 Task: Find connections with filter location Nanping with filter topic #recruitmentwith filter profile language English with filter current company ITI And Diploma Jobs with filter school Fergusson College with filter industry IT System Design Services with filter service category Tax Preparation with filter keywords title Quality Control
Action: Mouse moved to (287, 196)
Screenshot: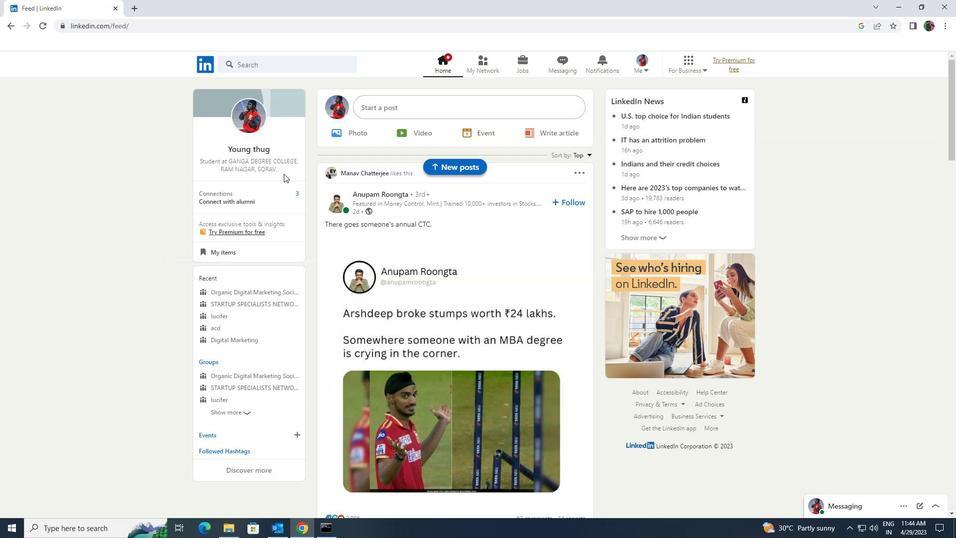 
Action: Mouse pressed left at (287, 196)
Screenshot: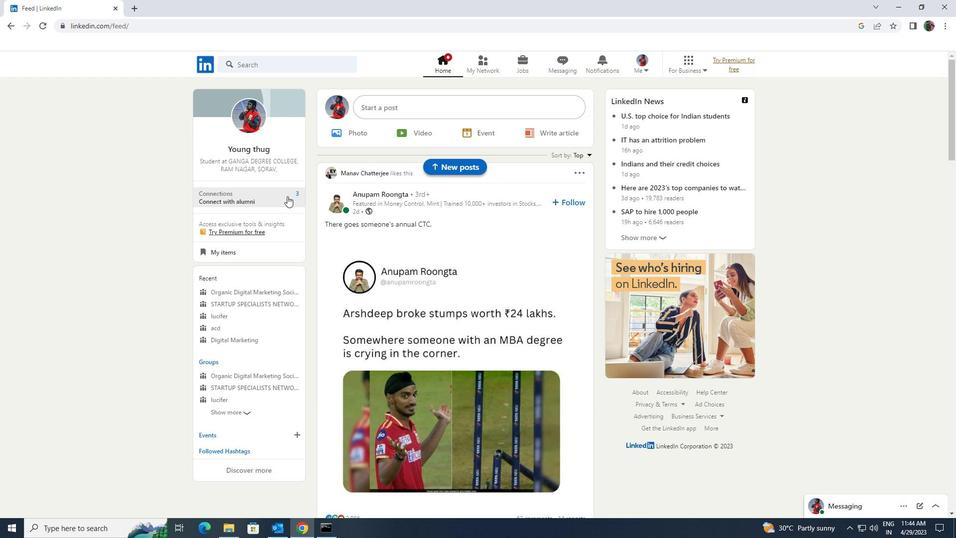 
Action: Mouse moved to (306, 125)
Screenshot: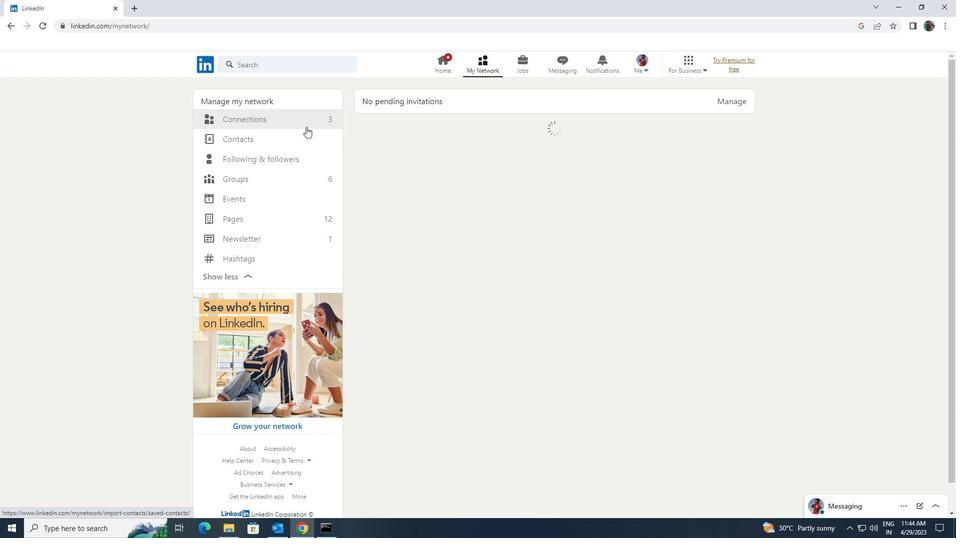 
Action: Mouse pressed left at (306, 125)
Screenshot: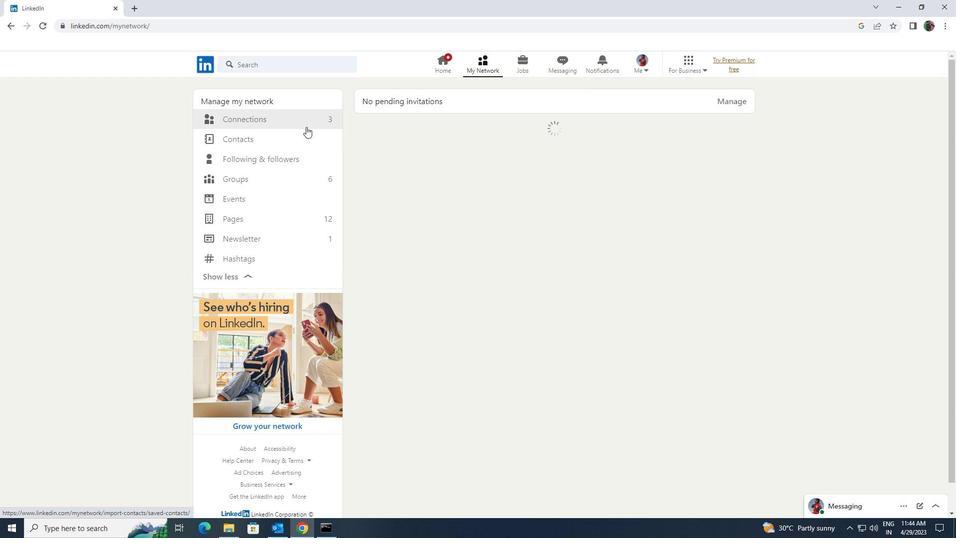 
Action: Mouse moved to (306, 121)
Screenshot: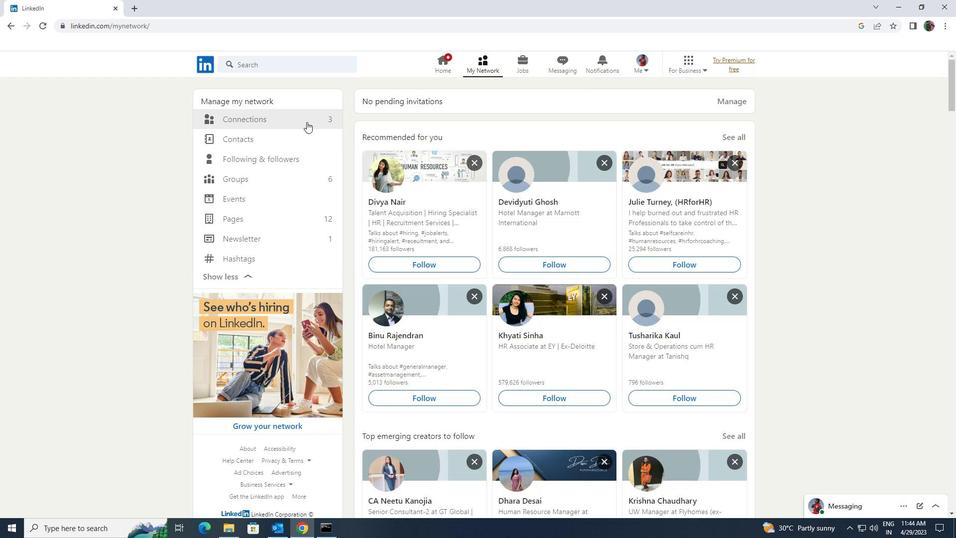 
Action: Mouse pressed left at (306, 121)
Screenshot: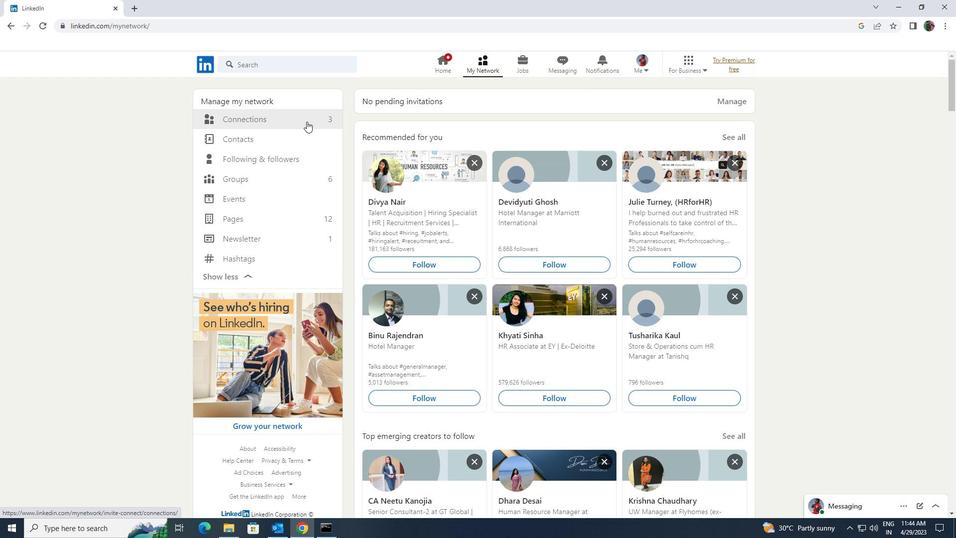 
Action: Mouse moved to (538, 123)
Screenshot: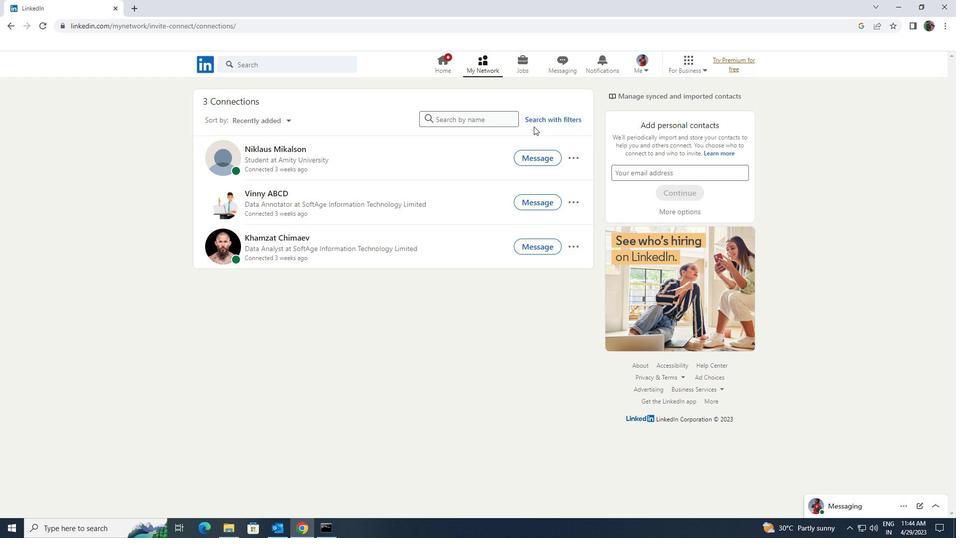 
Action: Mouse pressed left at (538, 123)
Screenshot: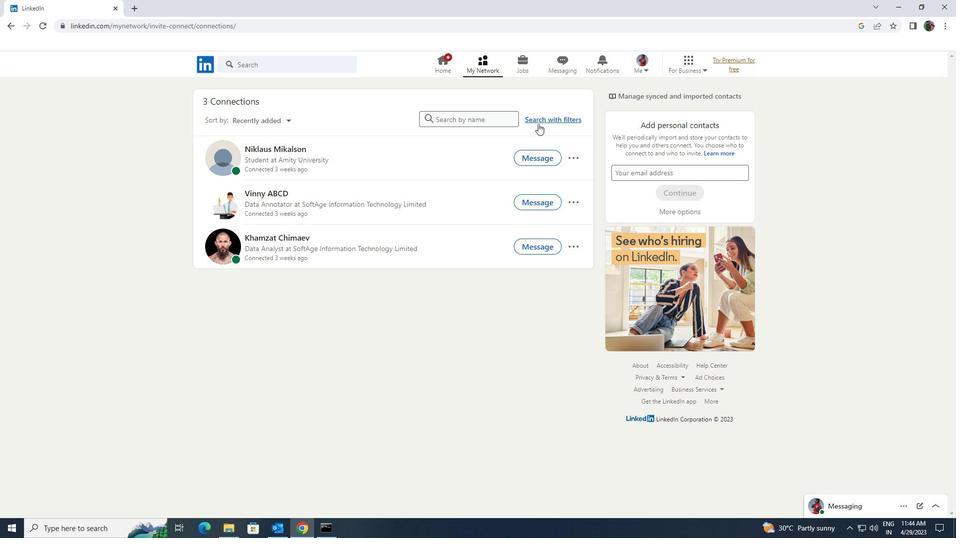 
Action: Mouse moved to (516, 92)
Screenshot: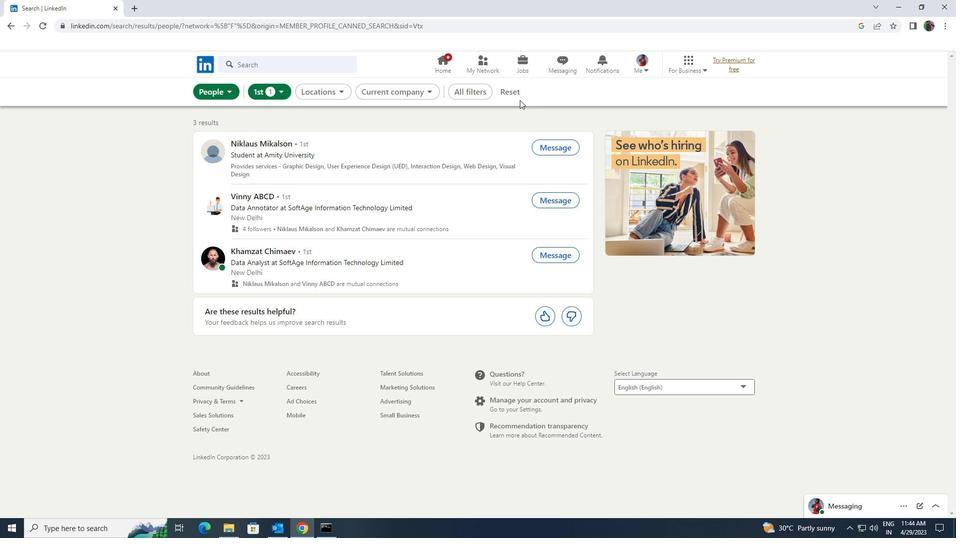 
Action: Mouse pressed left at (516, 92)
Screenshot: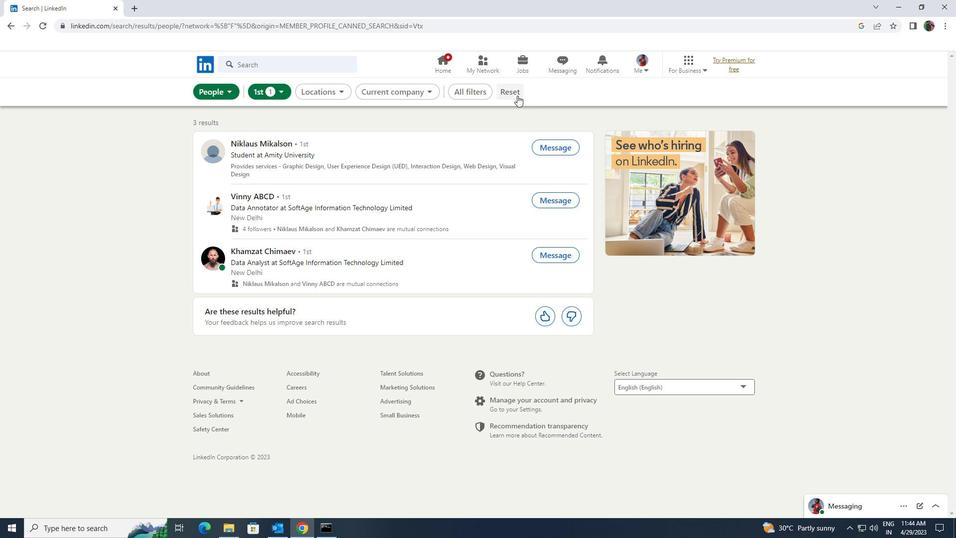 
Action: Mouse moved to (498, 90)
Screenshot: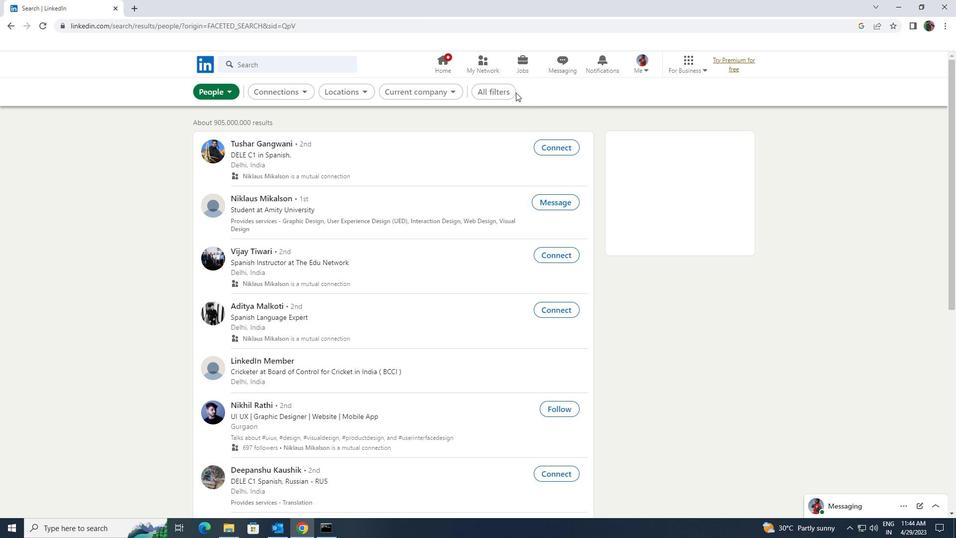 
Action: Mouse pressed left at (498, 90)
Screenshot: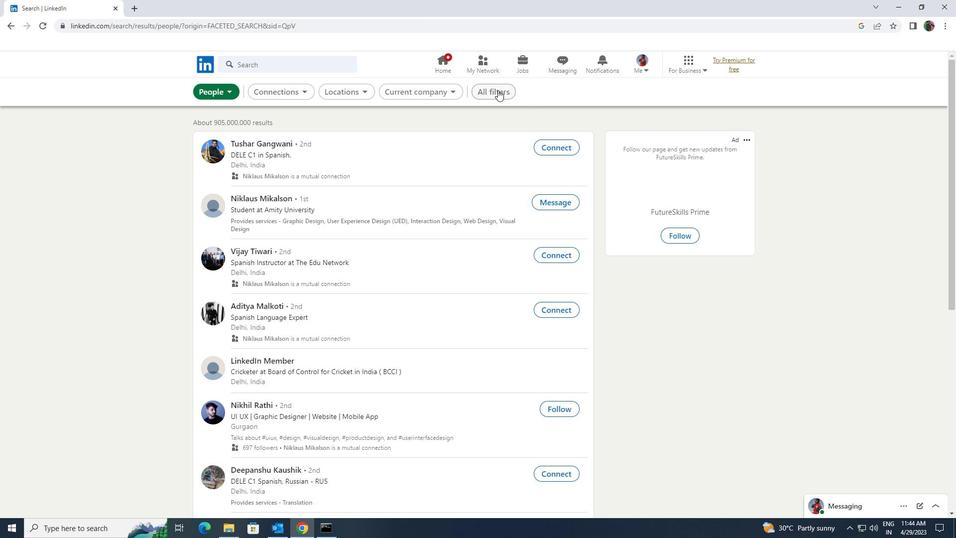 
Action: Mouse moved to (849, 293)
Screenshot: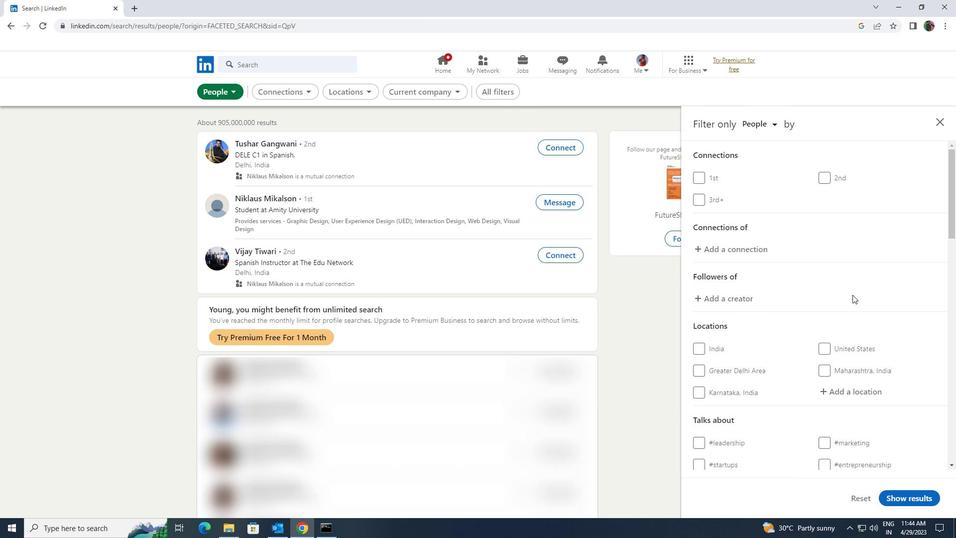 
Action: Mouse scrolled (849, 293) with delta (0, 0)
Screenshot: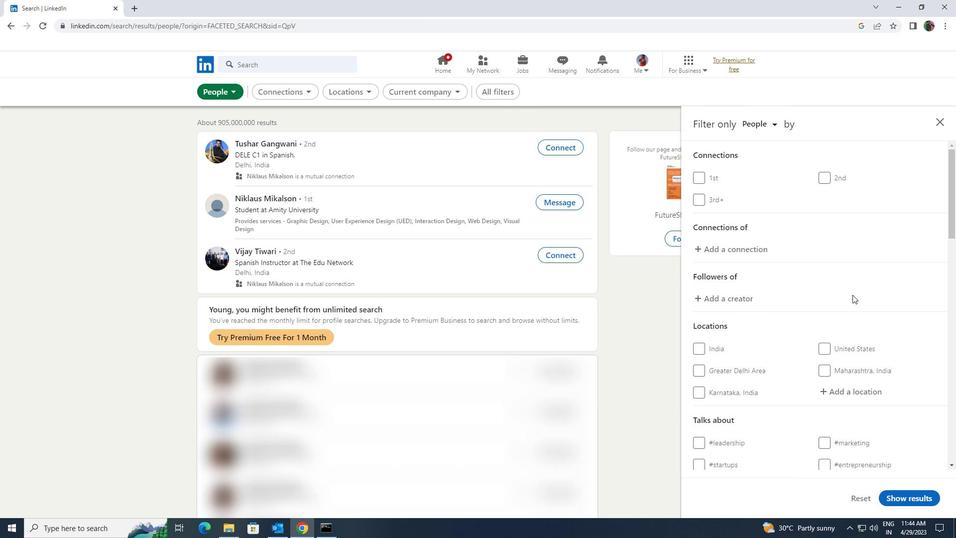 
Action: Mouse scrolled (849, 293) with delta (0, 0)
Screenshot: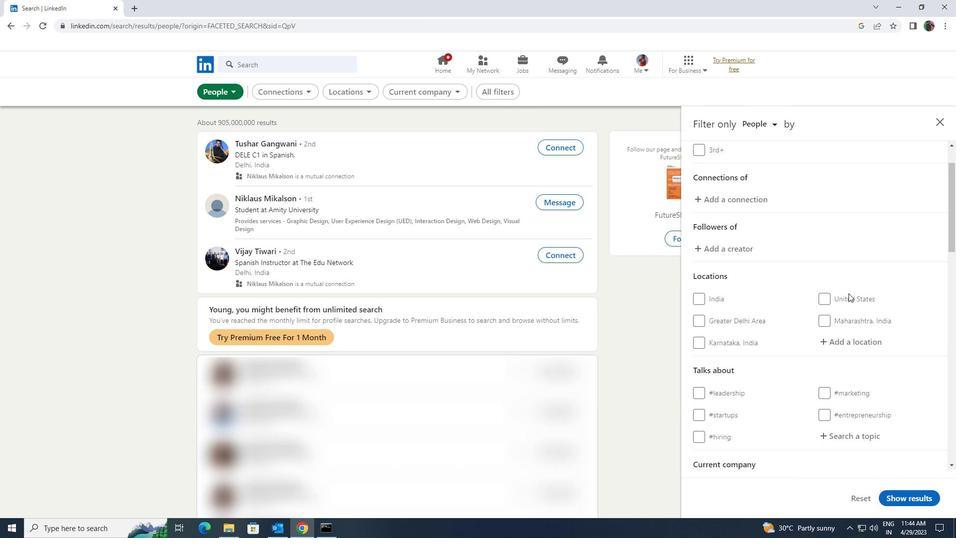 
Action: Mouse pressed left at (849, 293)
Screenshot: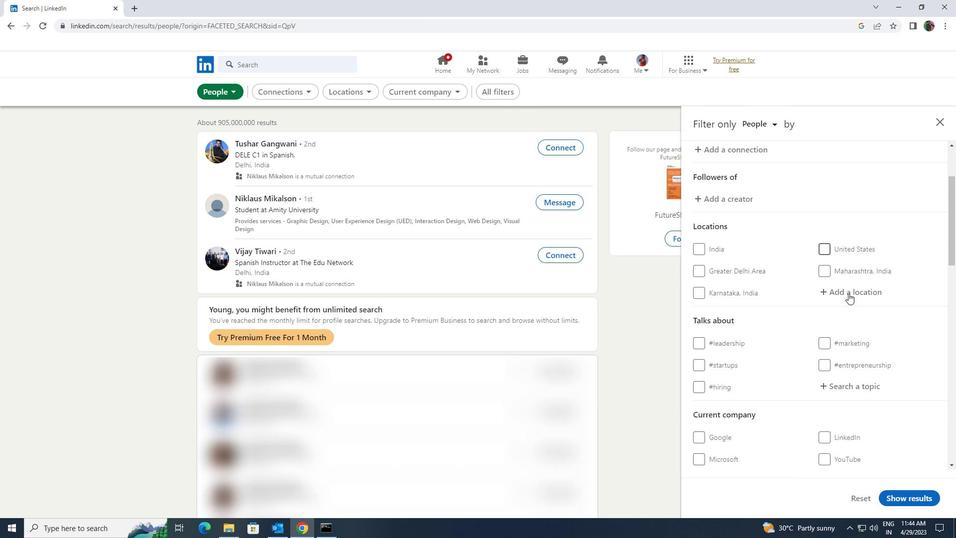 
Action: Mouse moved to (706, 292)
Screenshot: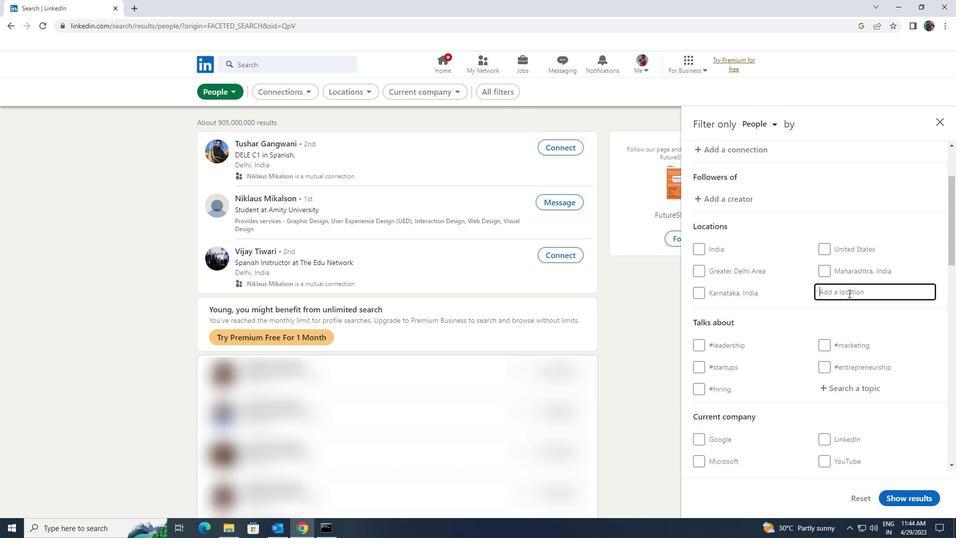 
Action: Key pressed <Key.shift>NANPING
Screenshot: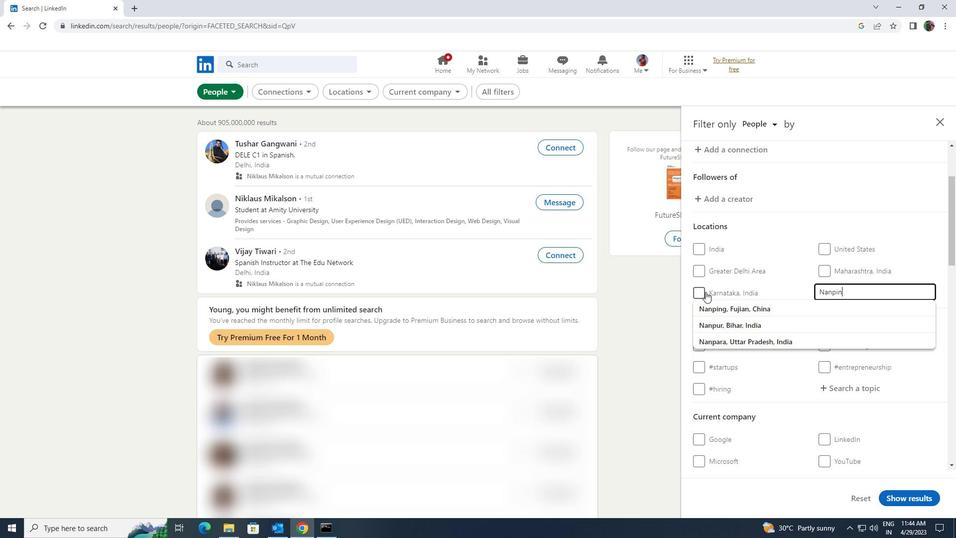 
Action: Mouse moved to (723, 307)
Screenshot: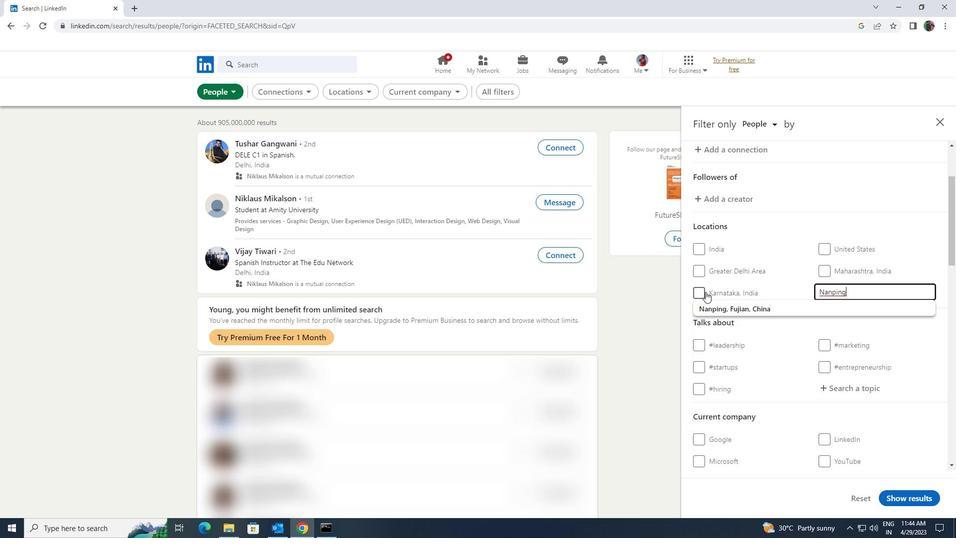 
Action: Mouse pressed left at (723, 307)
Screenshot: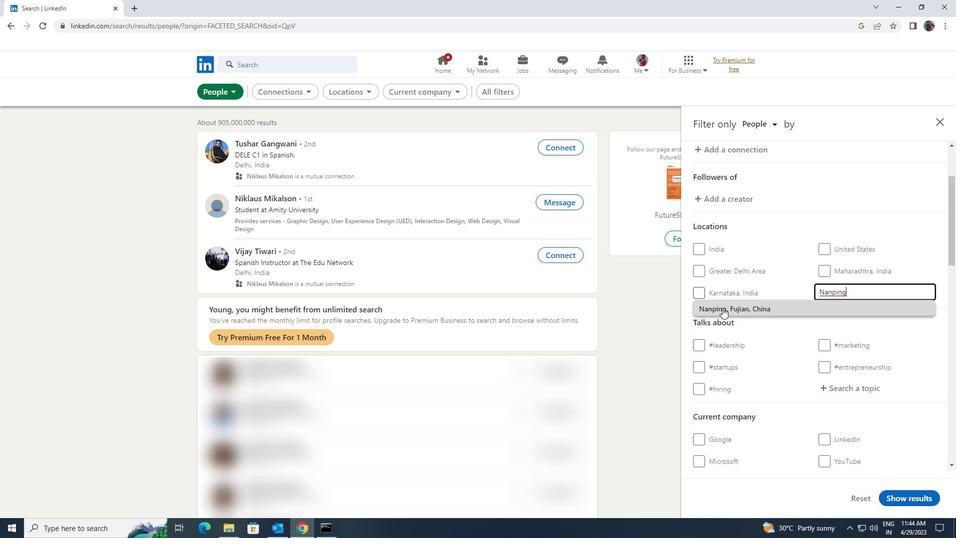 
Action: Mouse scrolled (723, 307) with delta (0, 0)
Screenshot: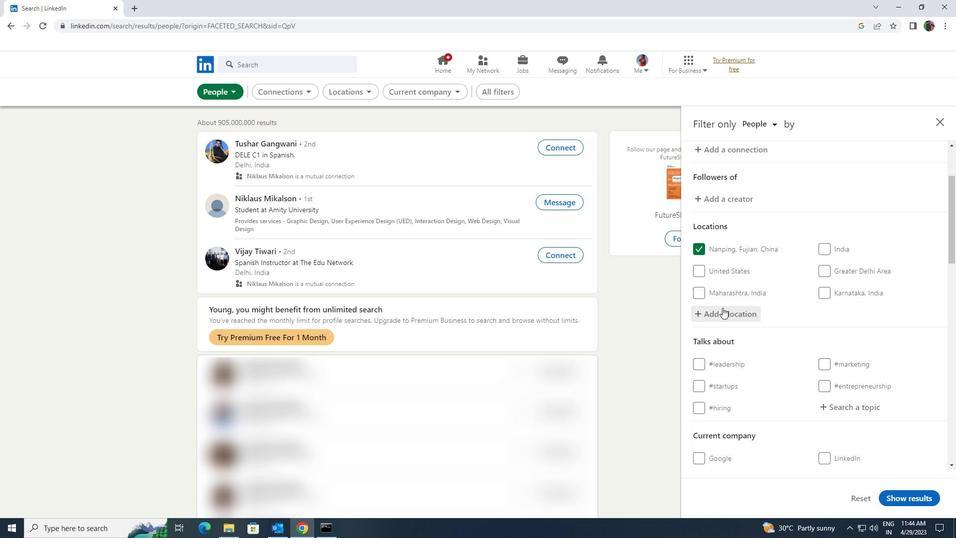 
Action: Mouse scrolled (723, 307) with delta (0, 0)
Screenshot: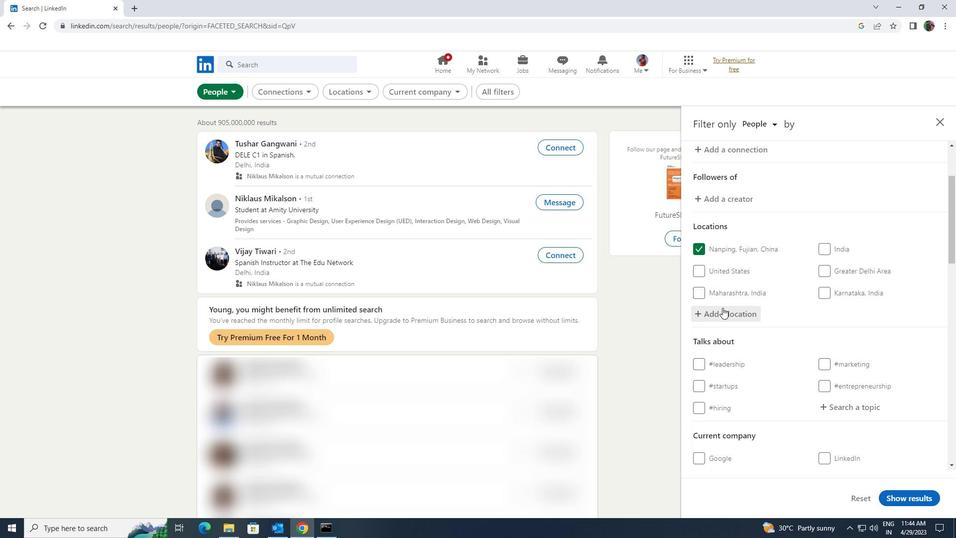 
Action: Mouse moved to (845, 312)
Screenshot: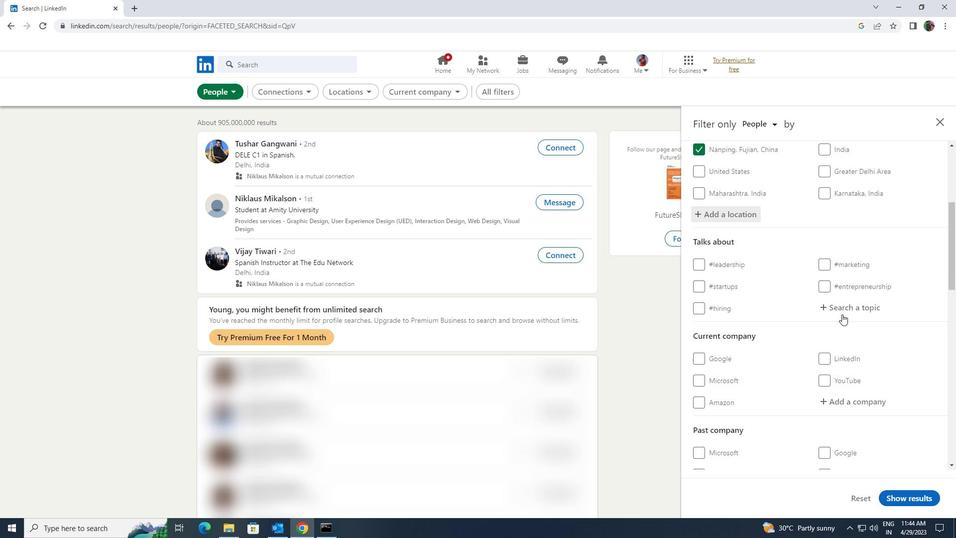 
Action: Mouse pressed left at (845, 312)
Screenshot: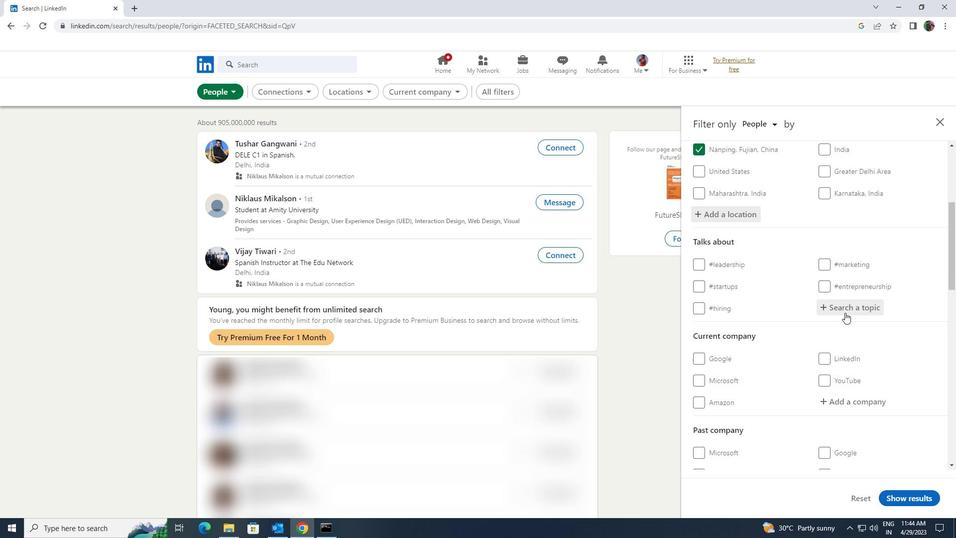
Action: Mouse moved to (787, 332)
Screenshot: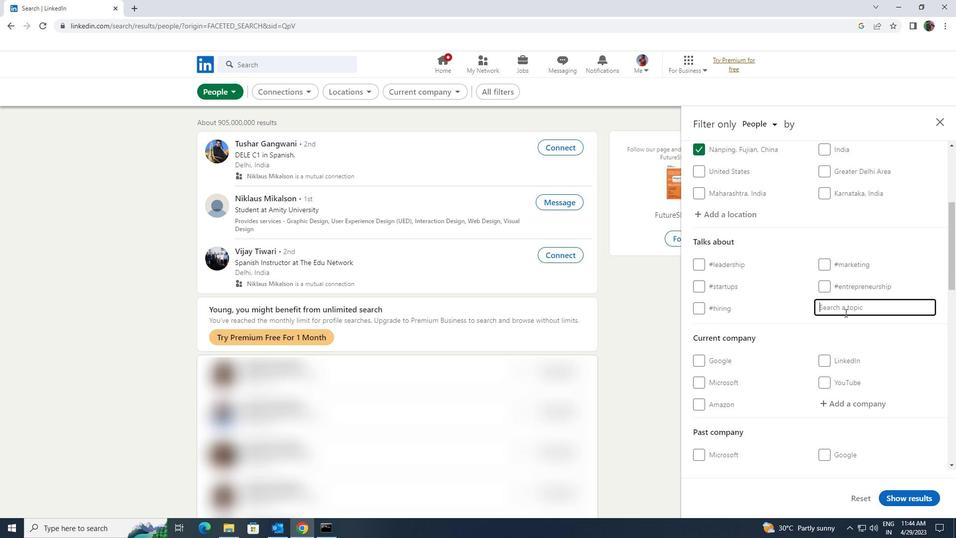 
Action: Key pressed RECURIT
Screenshot: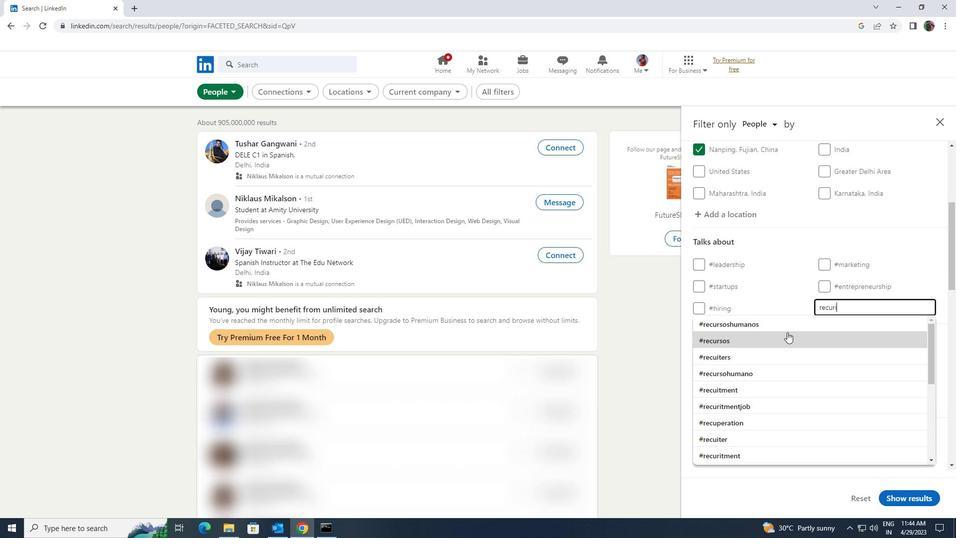 
Action: Mouse pressed left at (787, 332)
Screenshot: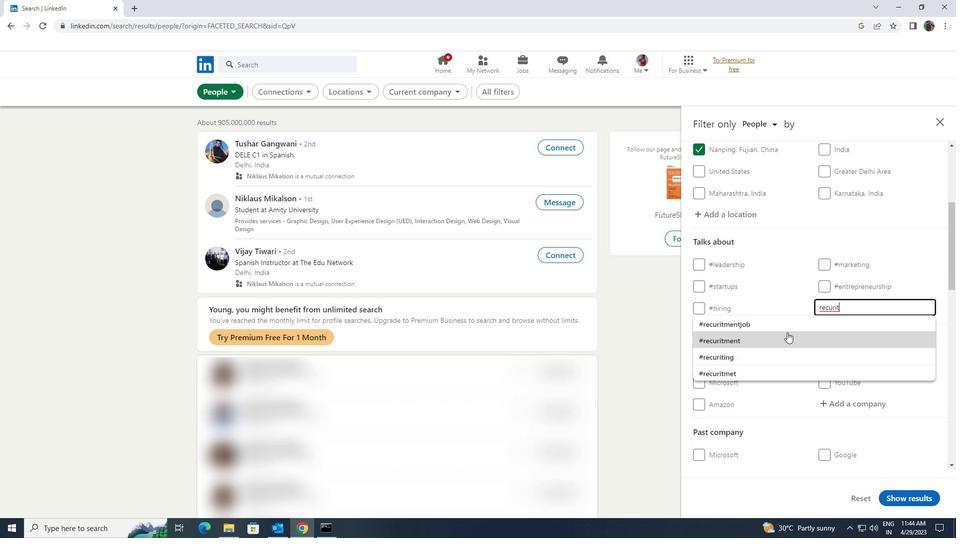 
Action: Mouse scrolled (787, 331) with delta (0, 0)
Screenshot: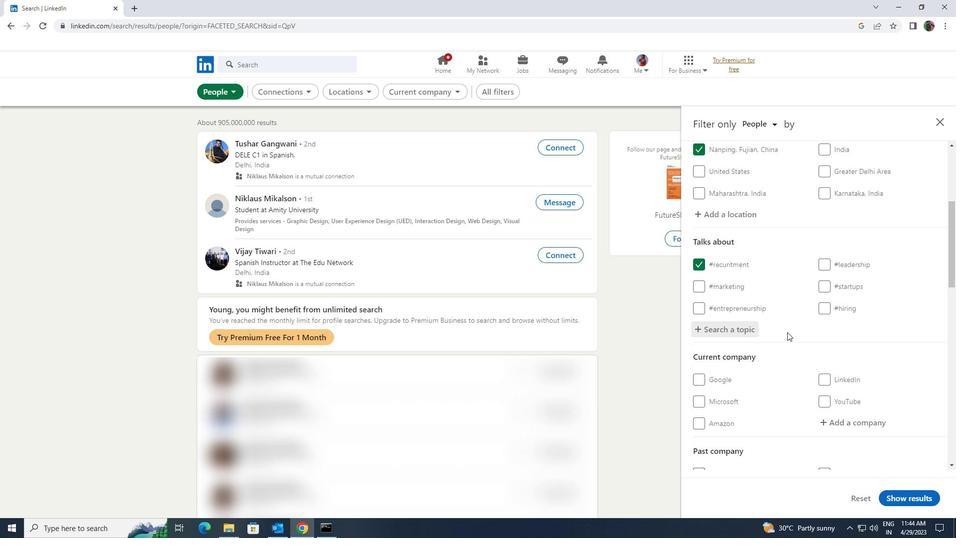 
Action: Mouse scrolled (787, 331) with delta (0, 0)
Screenshot: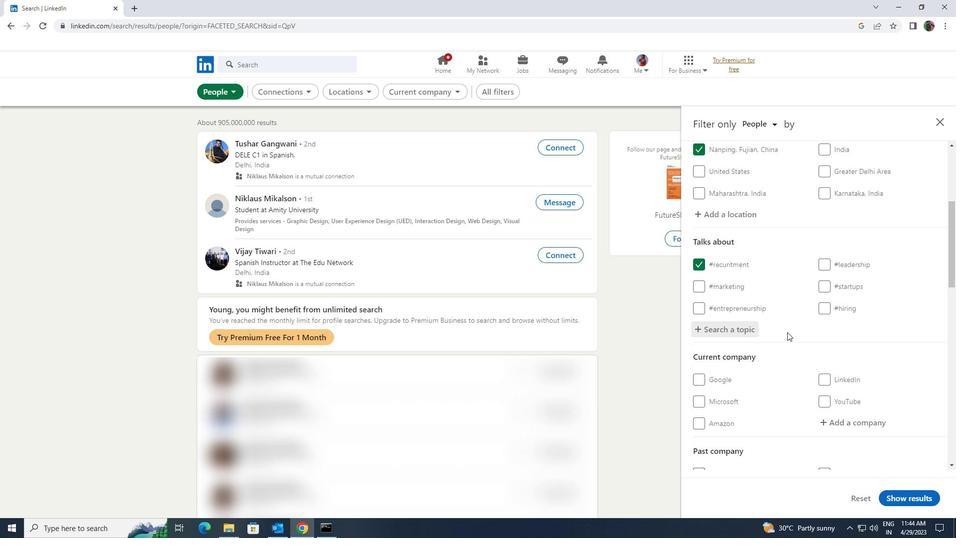 
Action: Mouse moved to (786, 332)
Screenshot: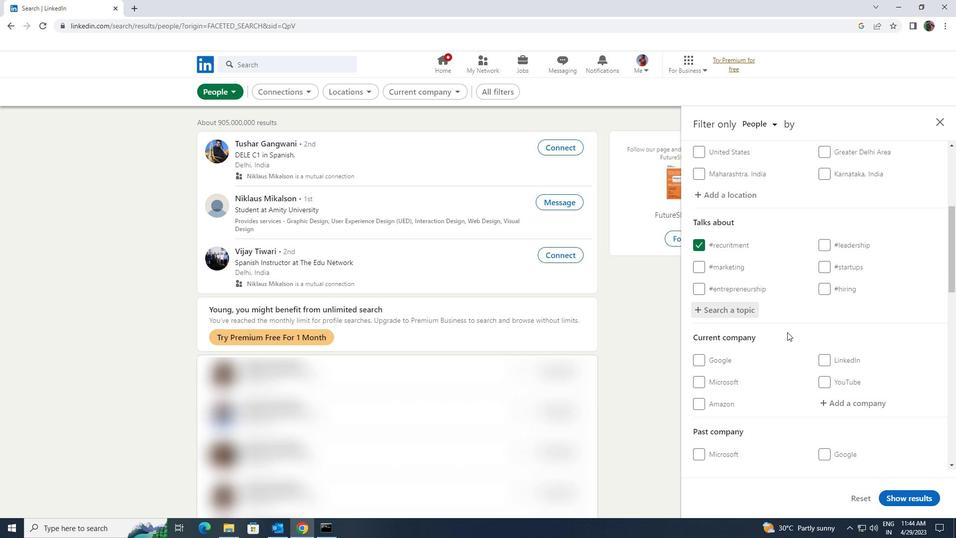 
Action: Mouse scrolled (786, 331) with delta (0, 0)
Screenshot: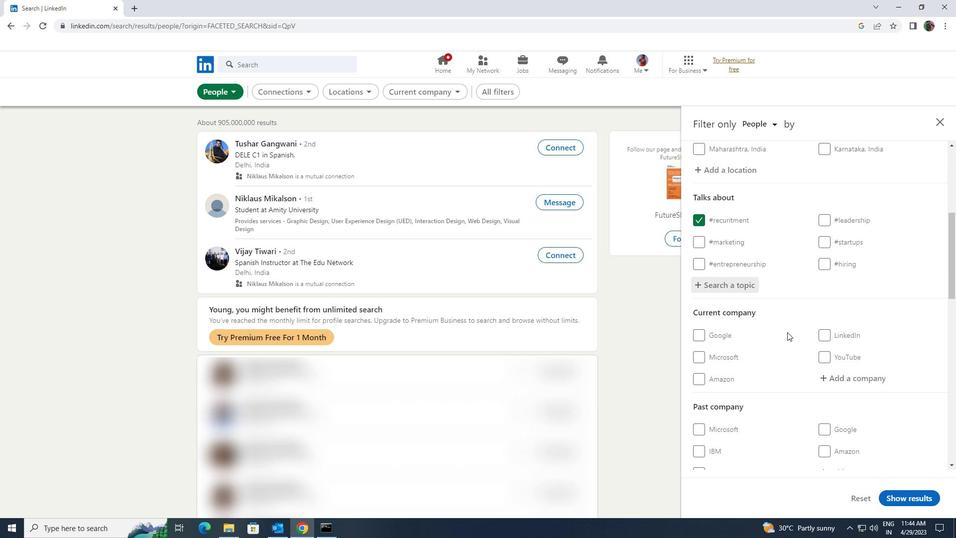 
Action: Mouse scrolled (786, 331) with delta (0, 0)
Screenshot: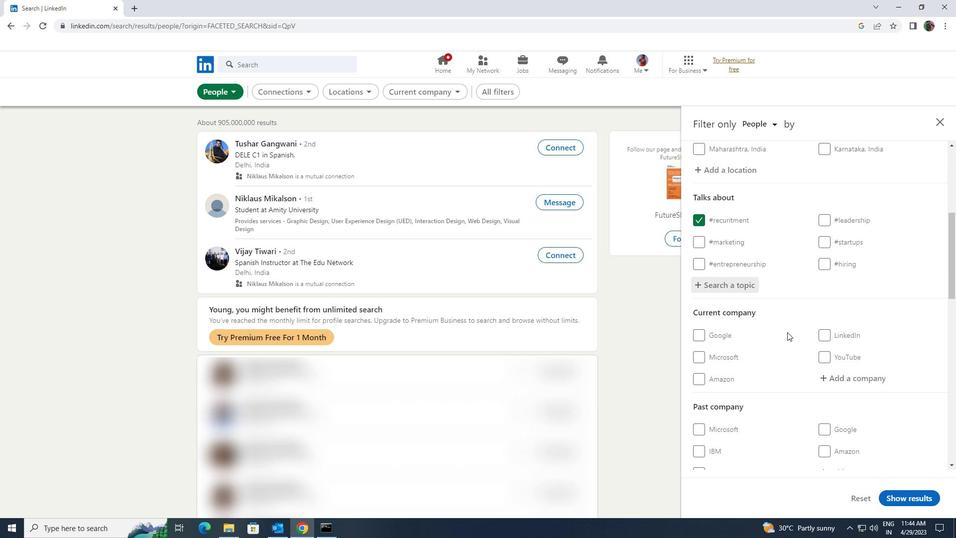 
Action: Mouse scrolled (786, 331) with delta (0, 0)
Screenshot: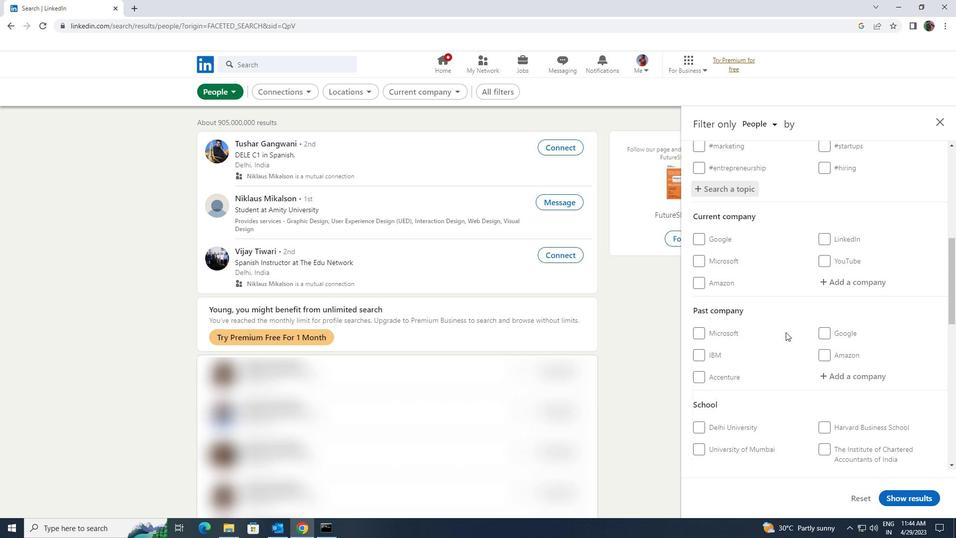 
Action: Mouse scrolled (786, 331) with delta (0, 0)
Screenshot: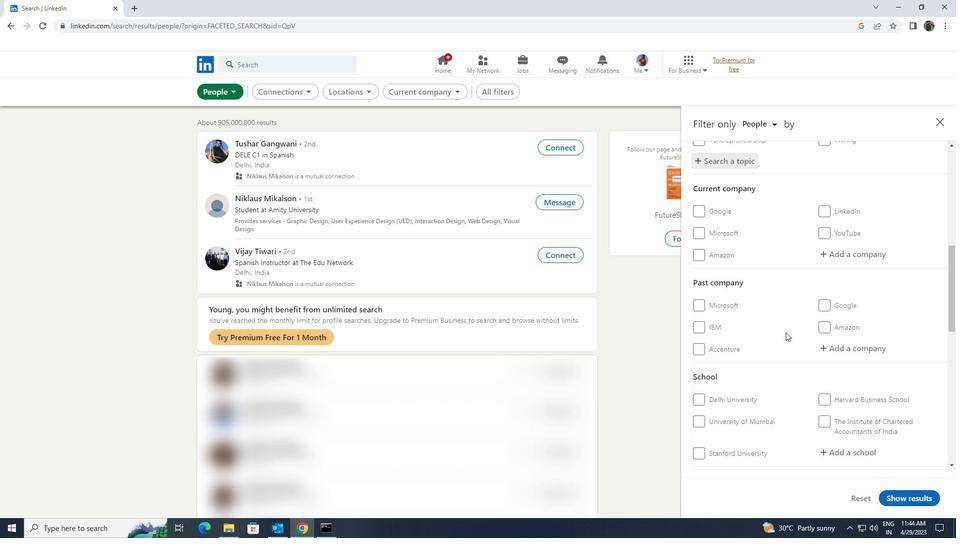 
Action: Mouse scrolled (786, 331) with delta (0, 0)
Screenshot: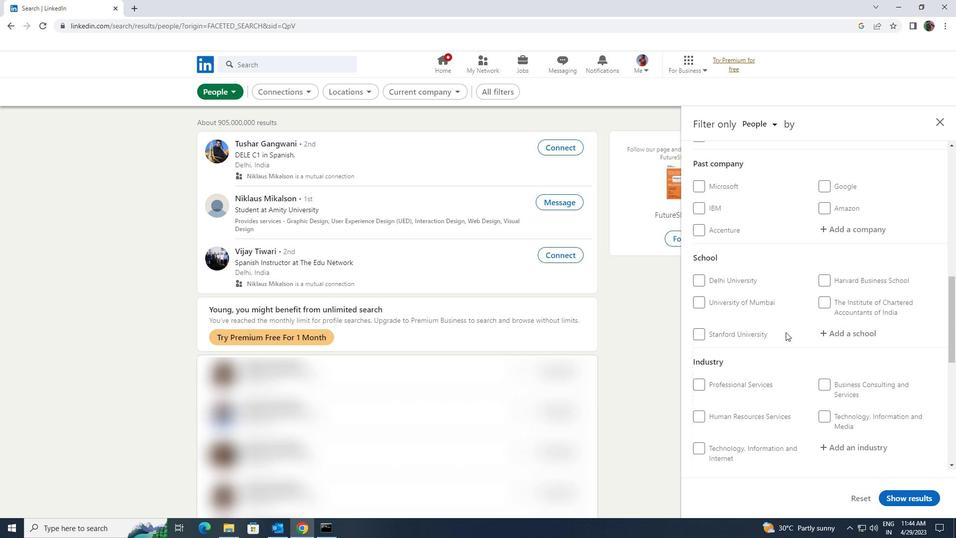 
Action: Mouse scrolled (786, 331) with delta (0, 0)
Screenshot: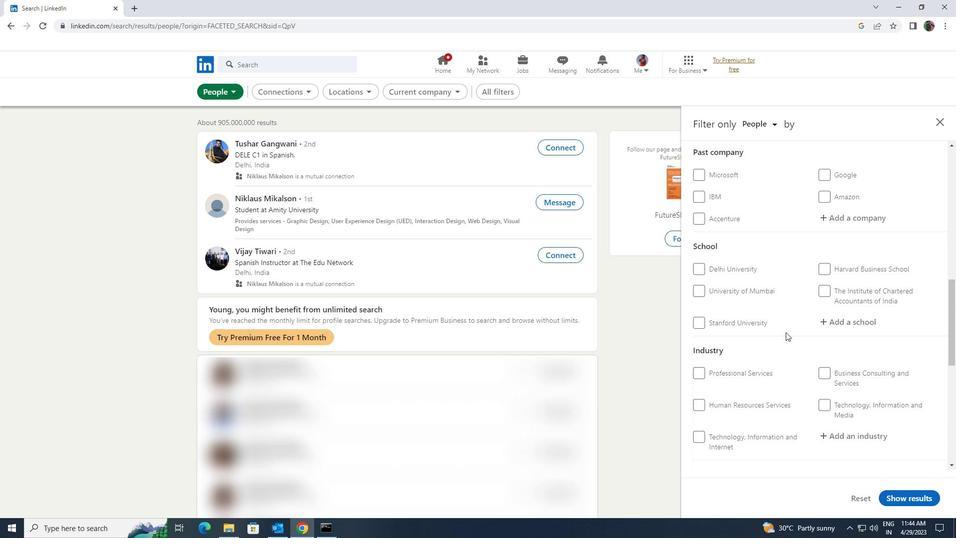 
Action: Mouse scrolled (786, 331) with delta (0, 0)
Screenshot: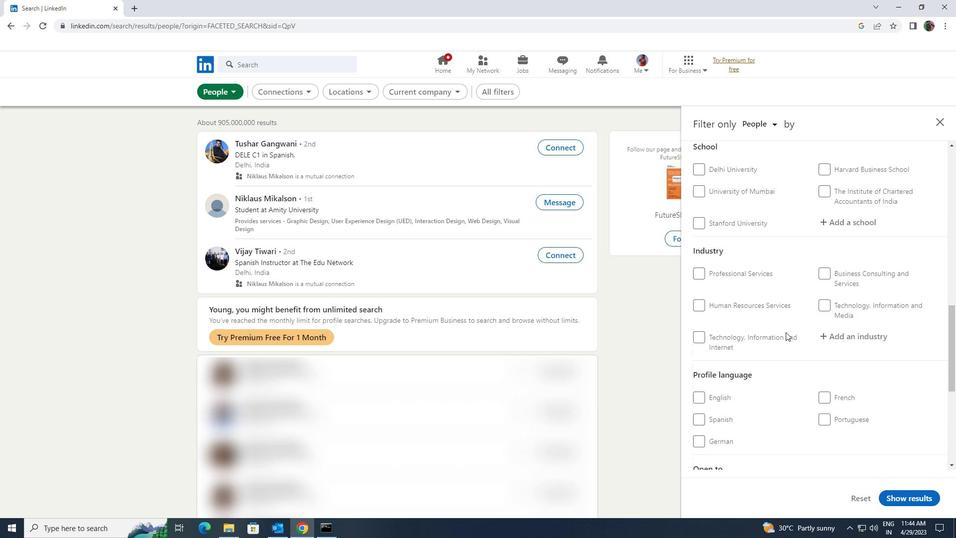 
Action: Mouse moved to (700, 345)
Screenshot: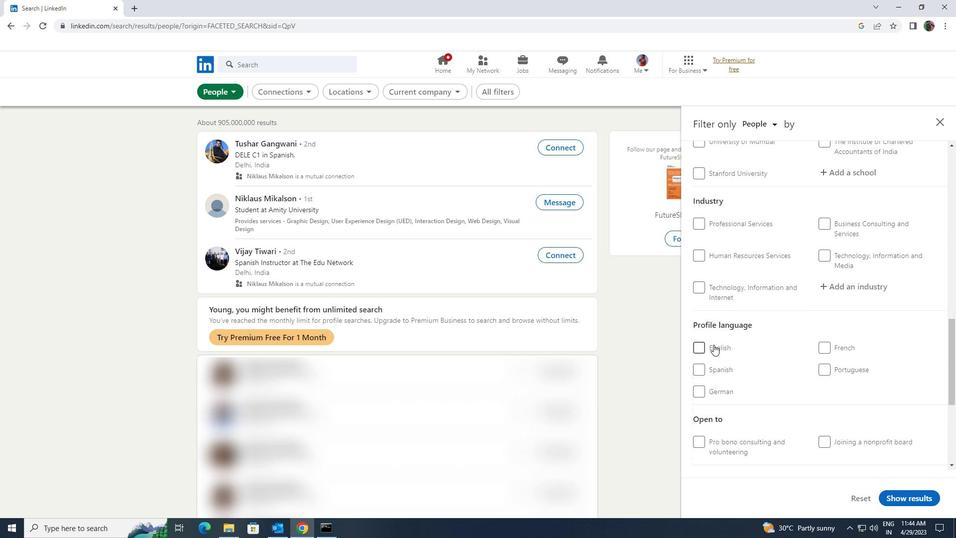 
Action: Mouse pressed left at (700, 345)
Screenshot: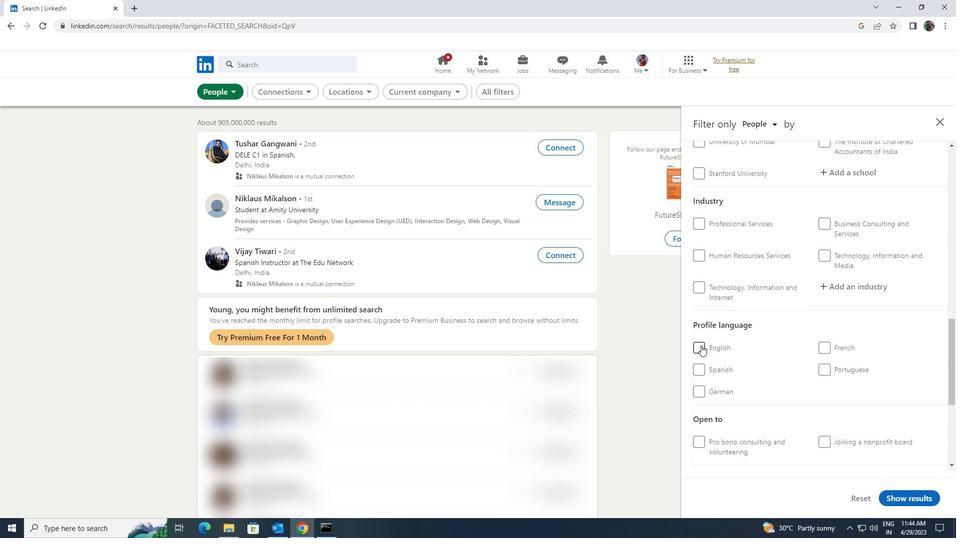 
Action: Mouse moved to (775, 347)
Screenshot: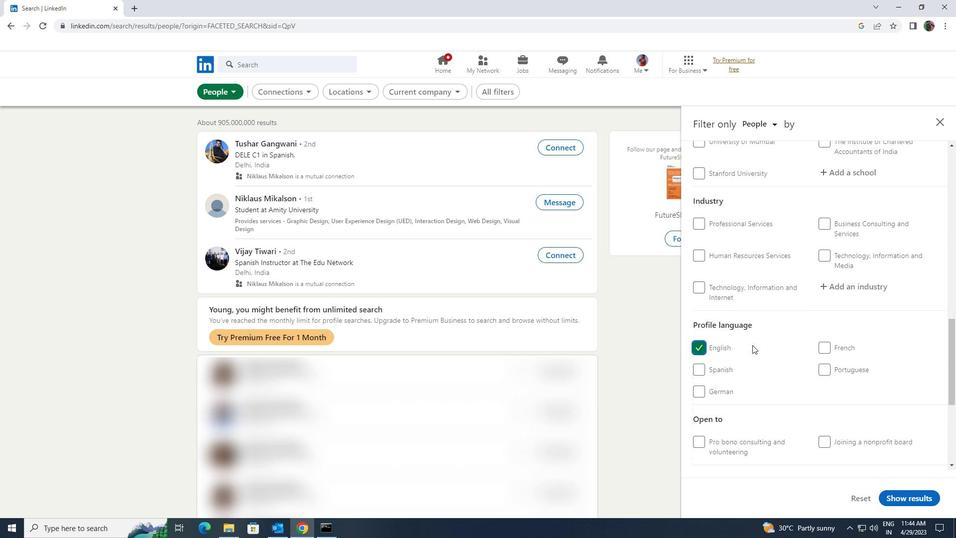 
Action: Mouse scrolled (775, 347) with delta (0, 0)
Screenshot: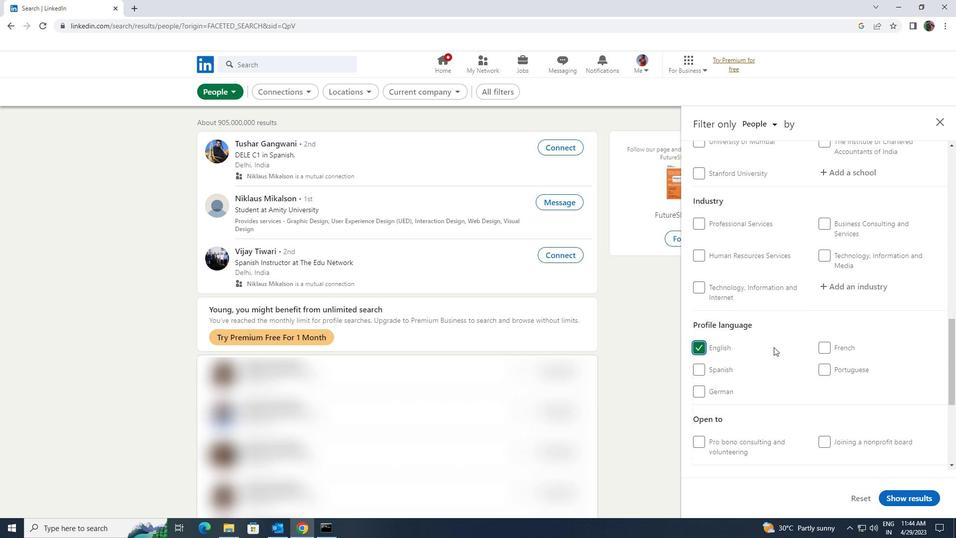 
Action: Mouse scrolled (775, 347) with delta (0, 0)
Screenshot: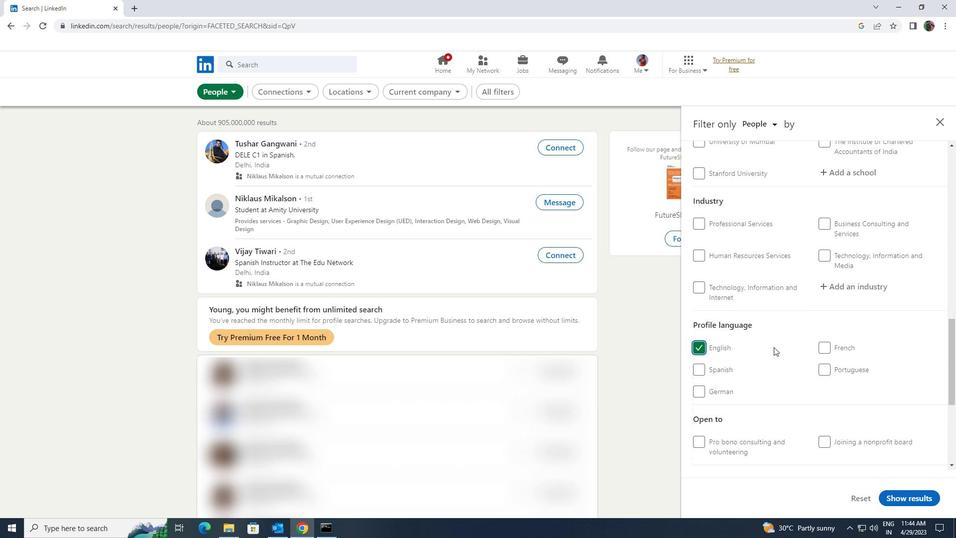 
Action: Mouse scrolled (775, 347) with delta (0, 0)
Screenshot: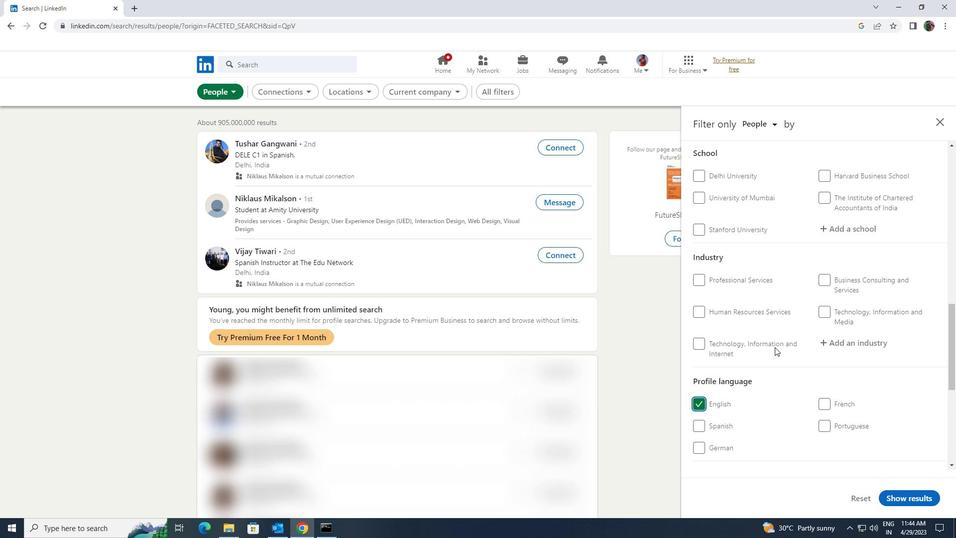 
Action: Mouse scrolled (775, 347) with delta (0, 0)
Screenshot: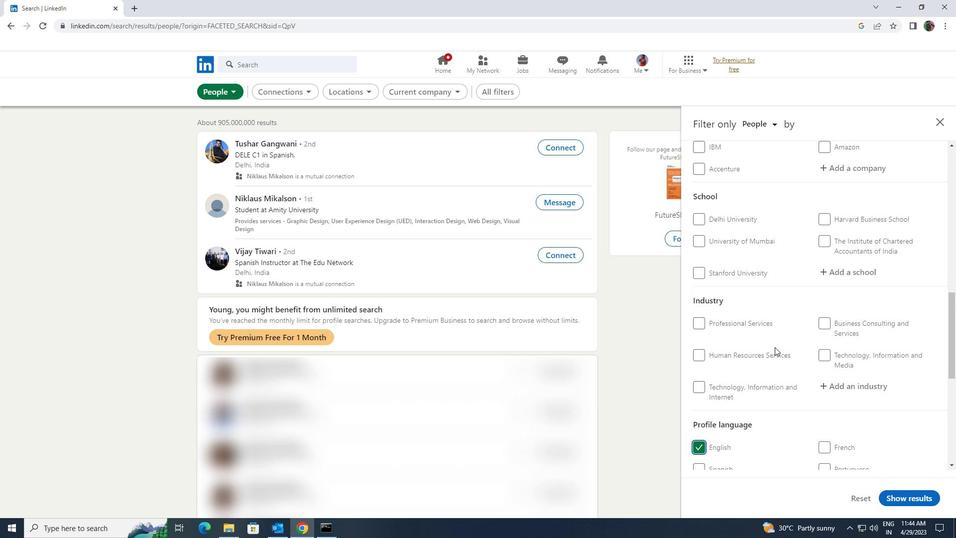 
Action: Mouse moved to (775, 347)
Screenshot: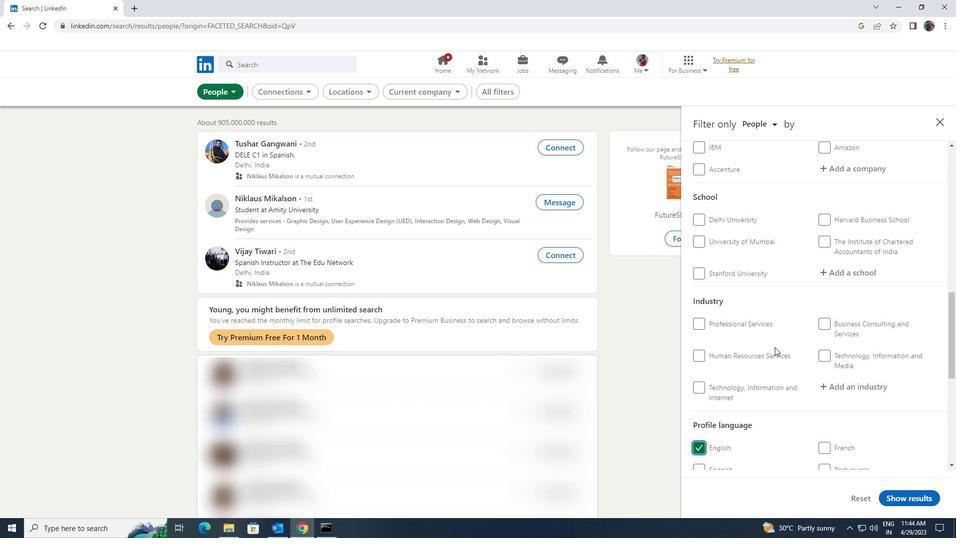 
Action: Mouse scrolled (775, 347) with delta (0, 0)
Screenshot: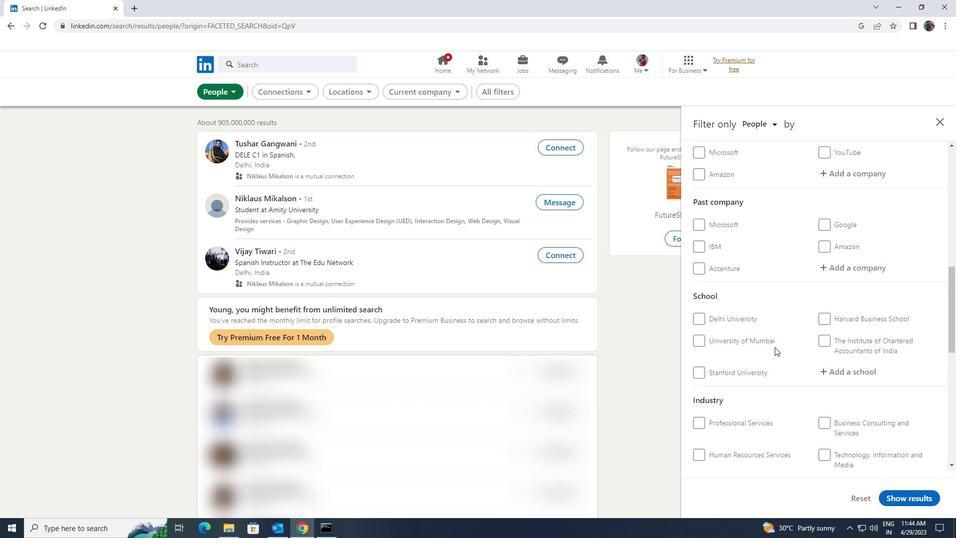 
Action: Mouse moved to (773, 348)
Screenshot: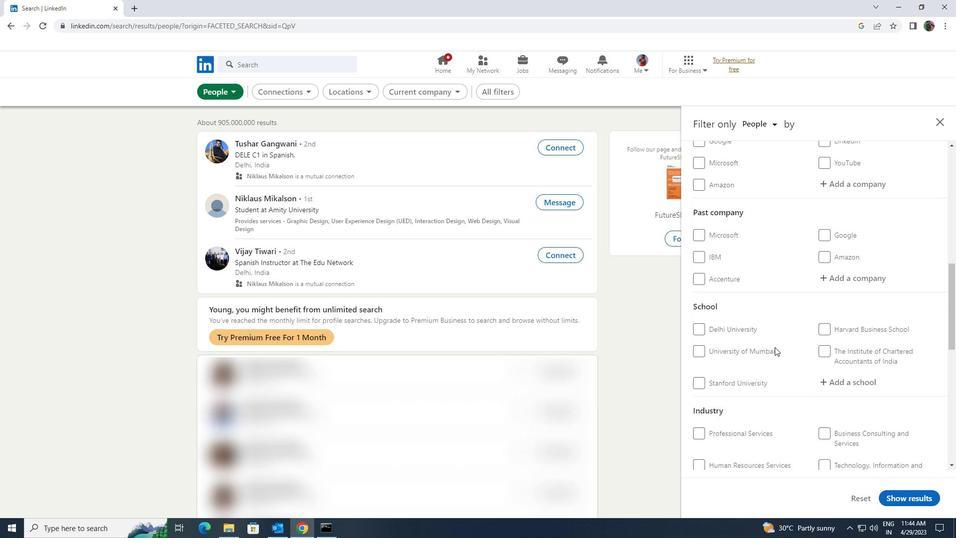 
Action: Mouse scrolled (773, 348) with delta (0, 0)
Screenshot: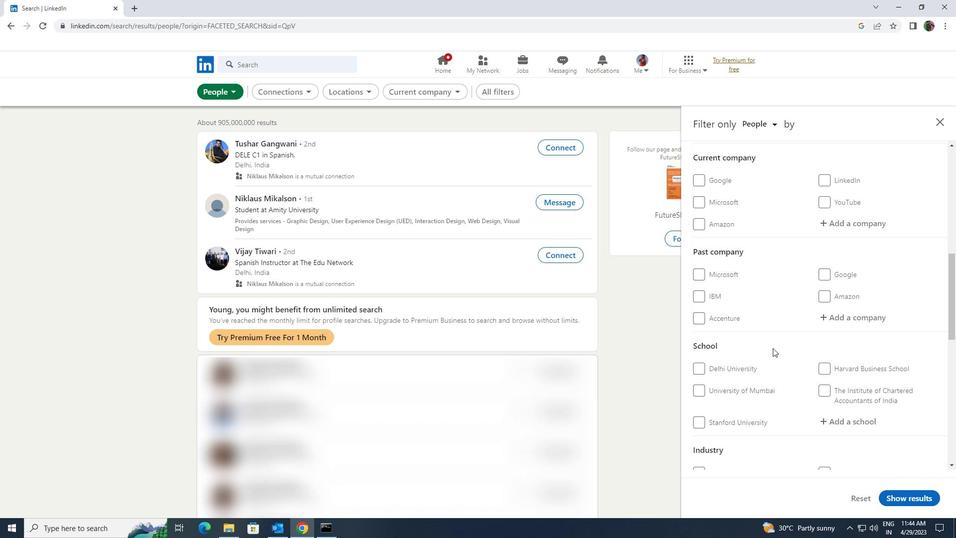 
Action: Mouse moved to (839, 276)
Screenshot: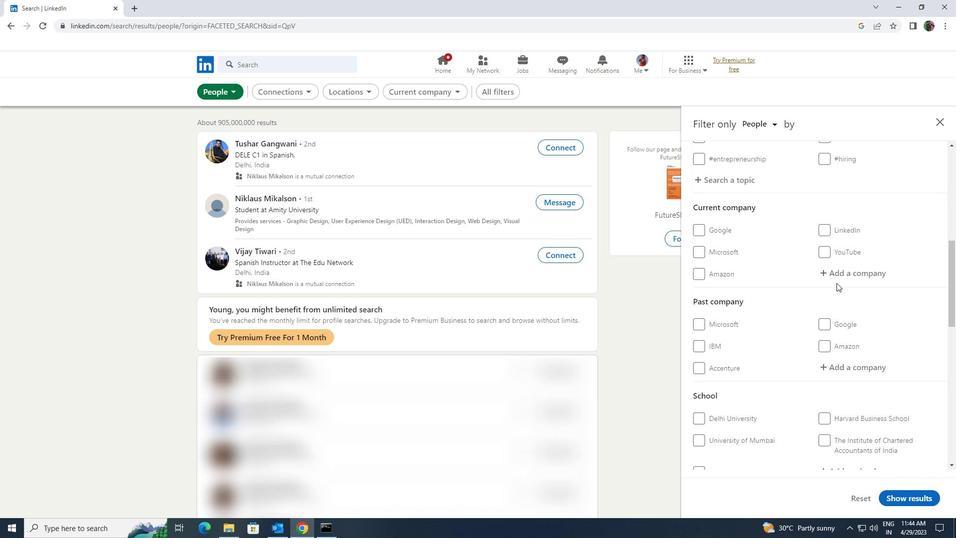 
Action: Mouse pressed left at (839, 276)
Screenshot: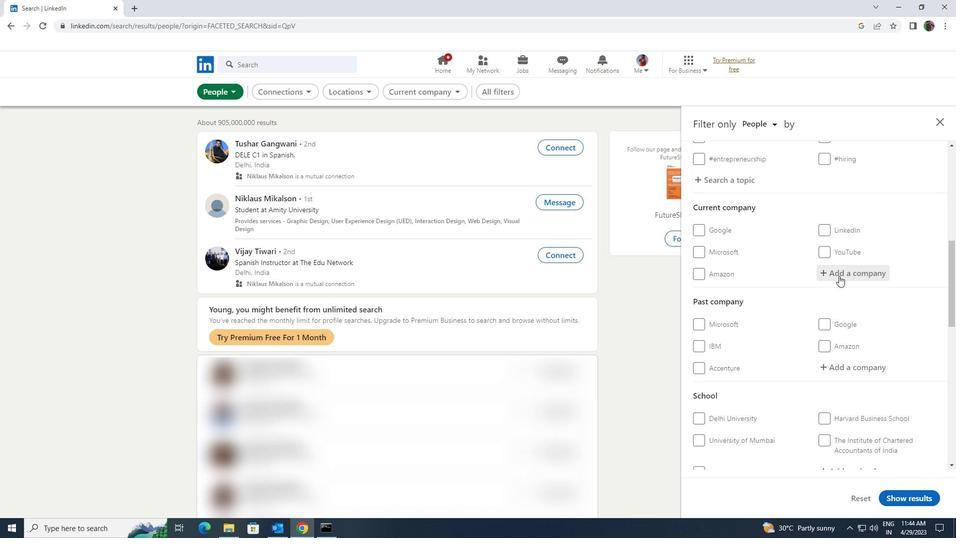 
Action: Mouse moved to (826, 283)
Screenshot: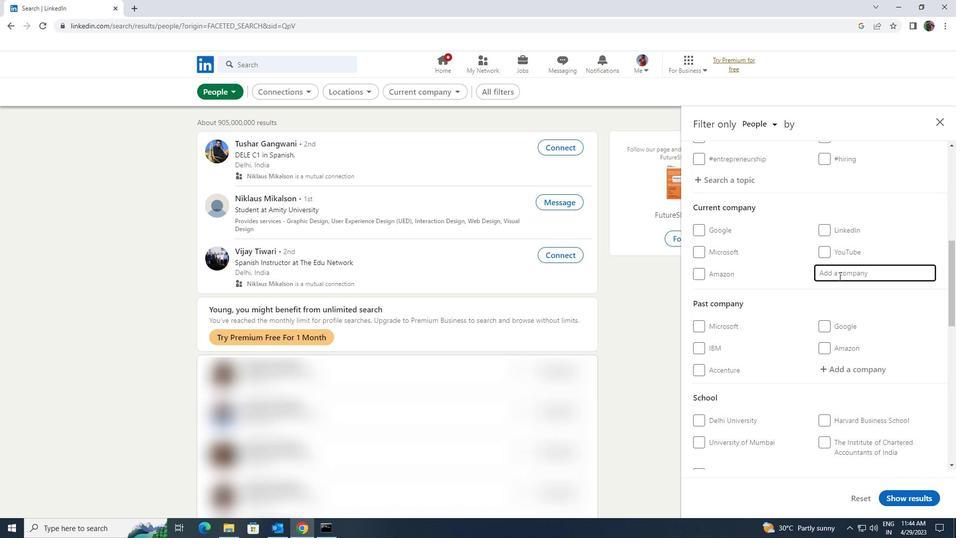 
Action: Key pressed <Key.shift>
Screenshot: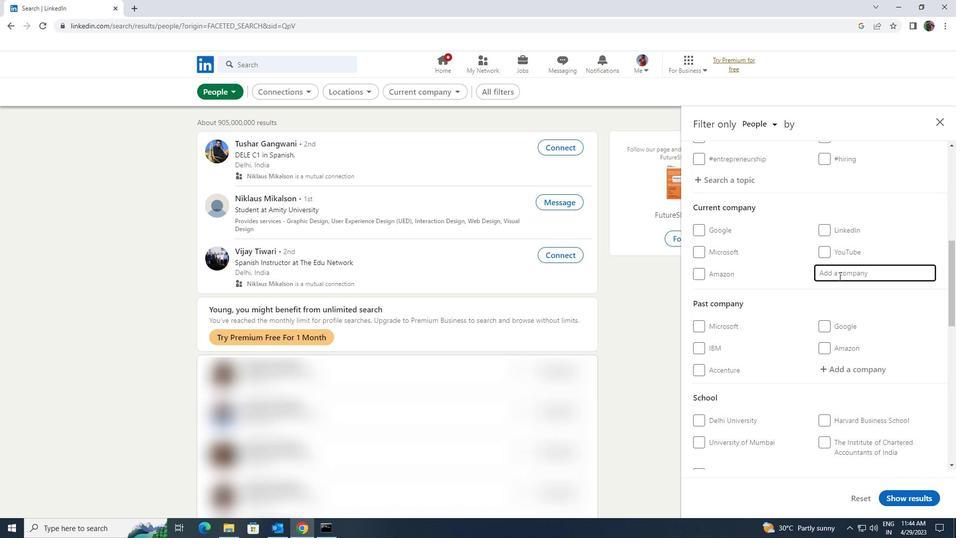 
Action: Mouse moved to (811, 287)
Screenshot: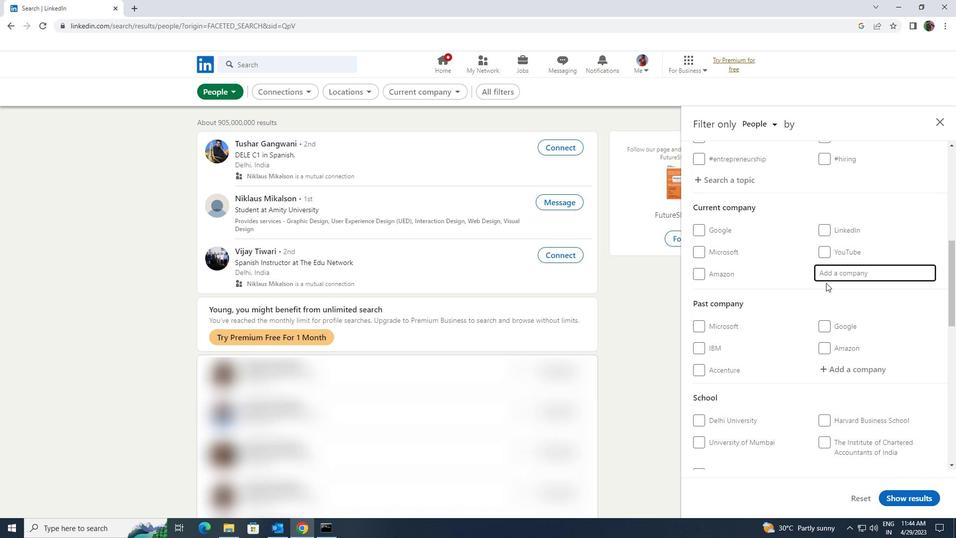 
Action: Key pressed I<Key.shift>TI<Key.space><Key.shift>DIPLOMA
Screenshot: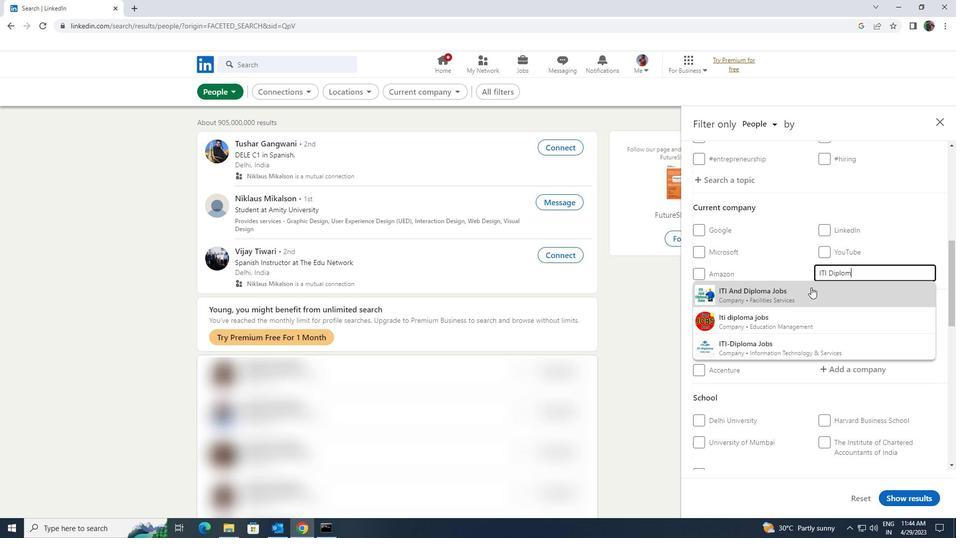 
Action: Mouse pressed left at (811, 287)
Screenshot: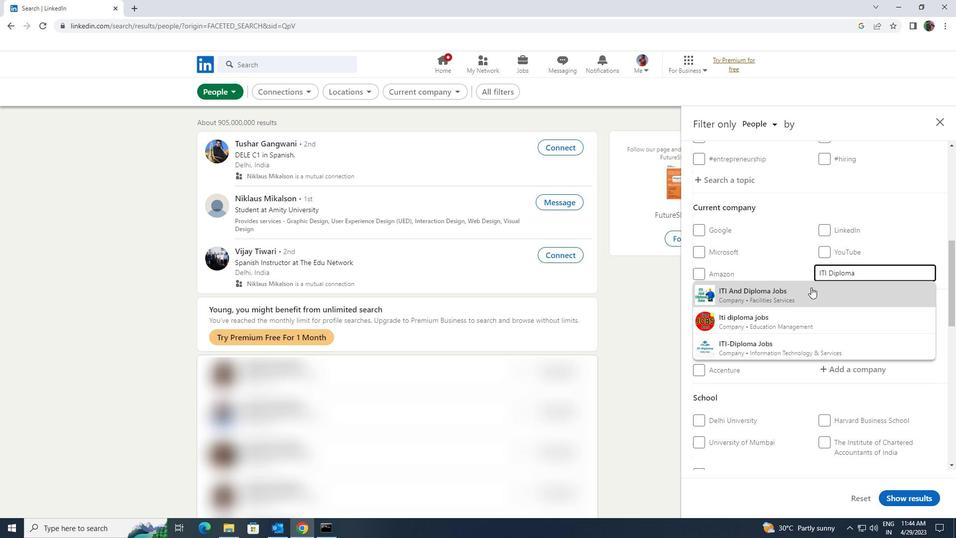 
Action: Mouse scrolled (811, 287) with delta (0, 0)
Screenshot: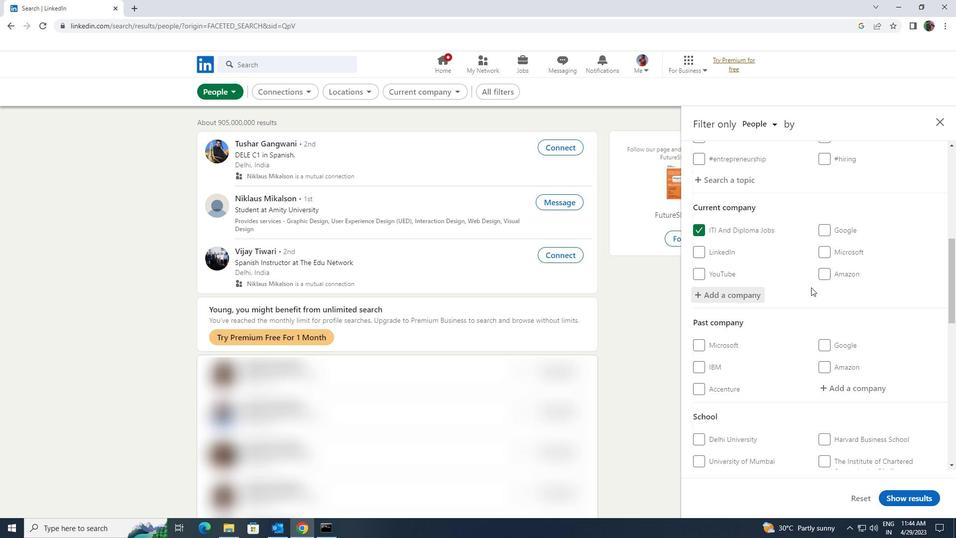 
Action: Mouse moved to (806, 291)
Screenshot: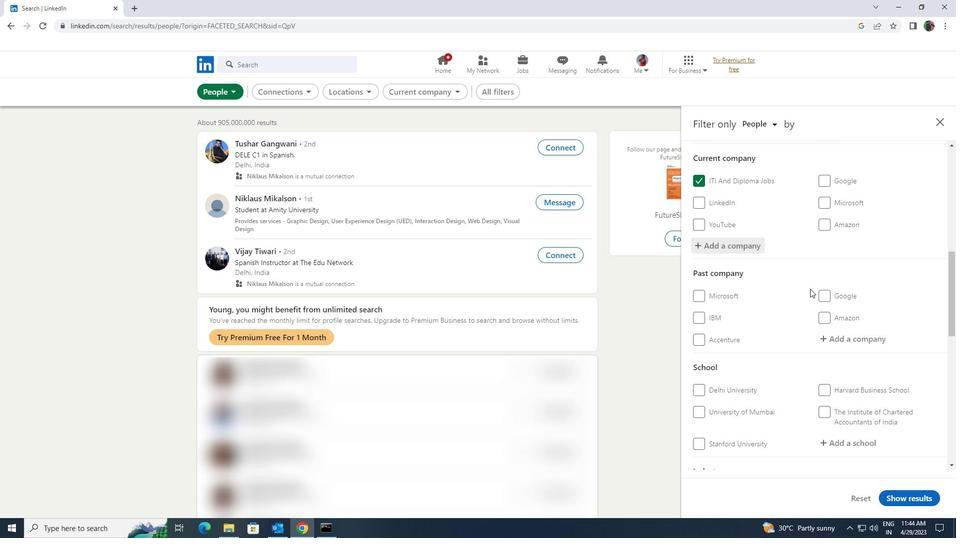 
Action: Mouse scrolled (806, 291) with delta (0, 0)
Screenshot: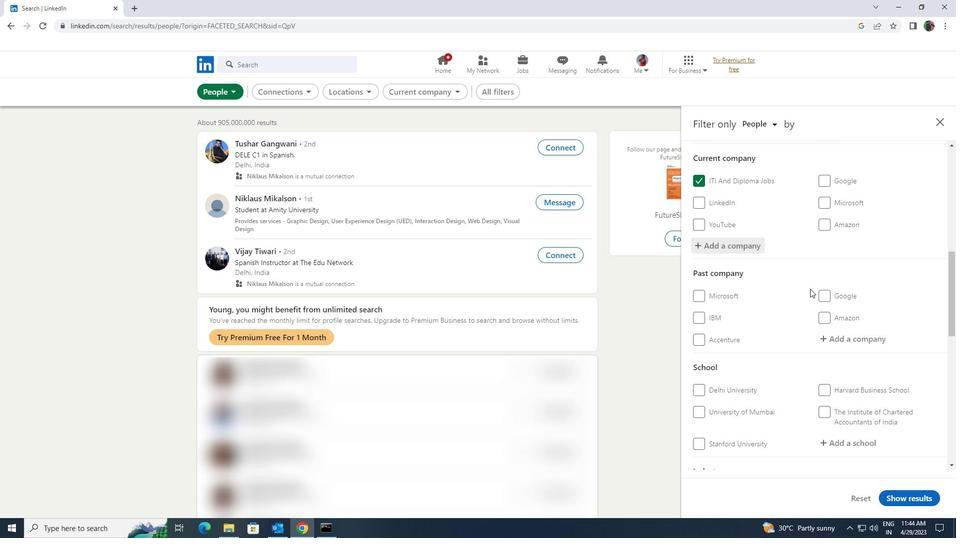 
Action: Mouse moved to (806, 292)
Screenshot: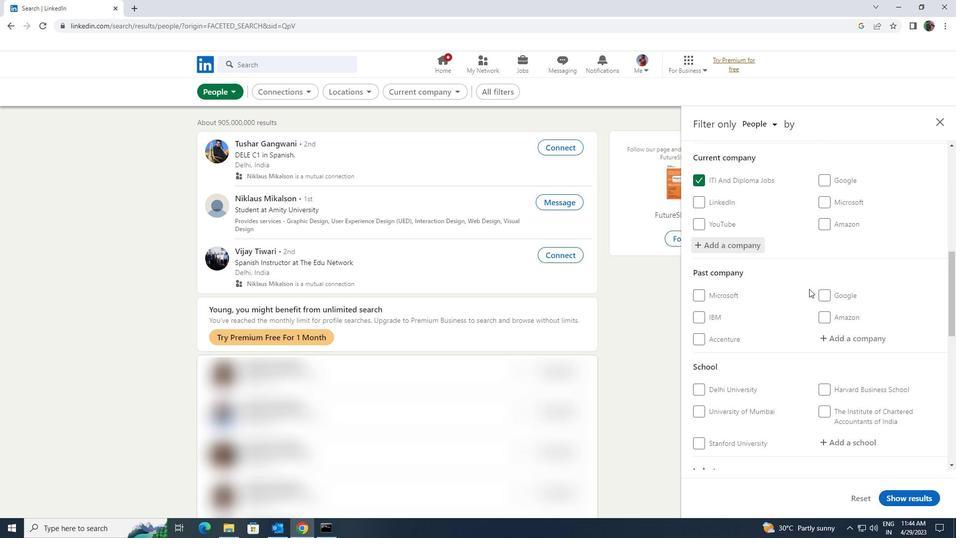 
Action: Mouse scrolled (806, 291) with delta (0, 0)
Screenshot: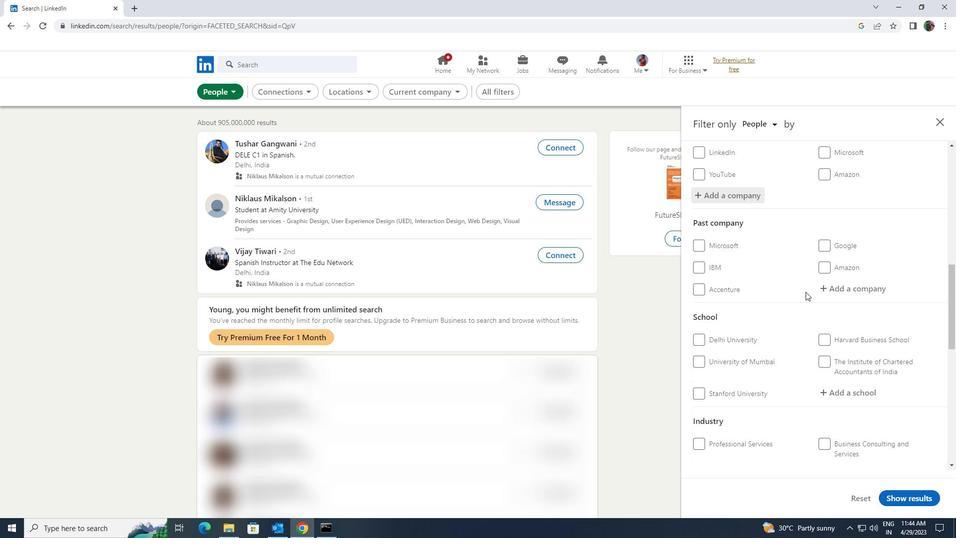 
Action: Mouse scrolled (806, 291) with delta (0, 0)
Screenshot: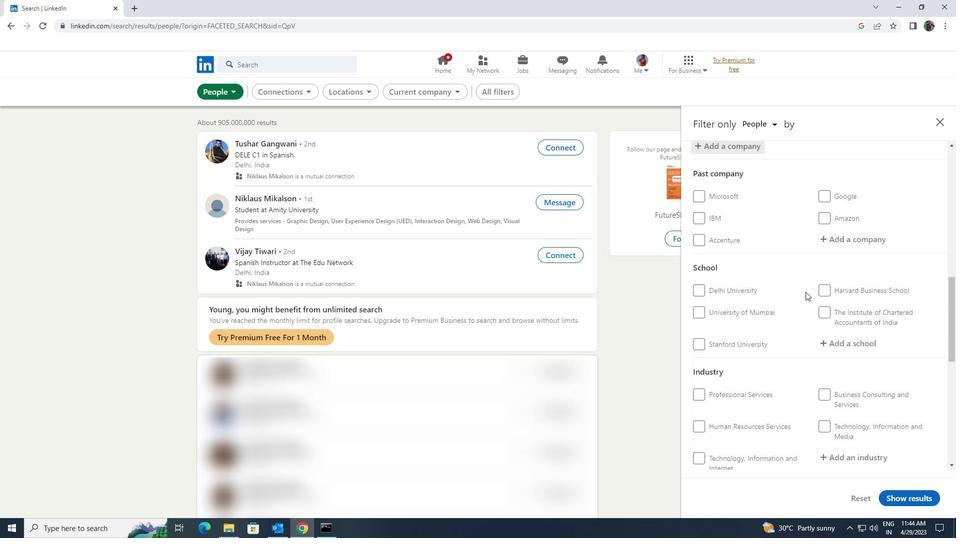 
Action: Mouse moved to (829, 293)
Screenshot: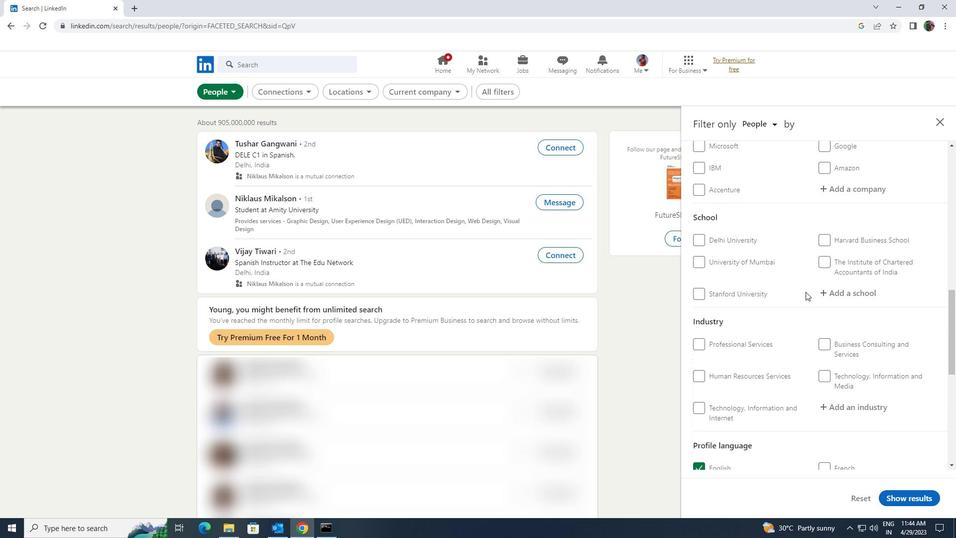 
Action: Mouse pressed left at (829, 293)
Screenshot: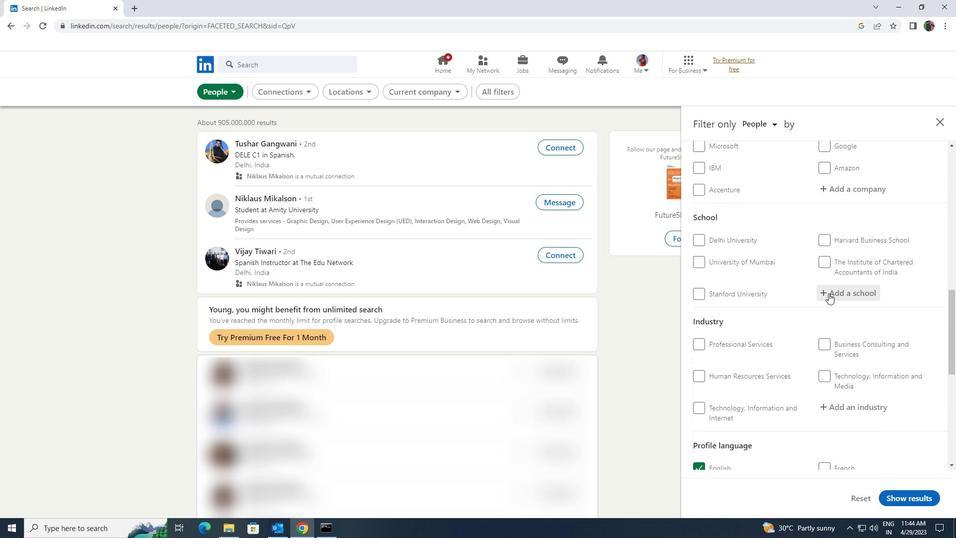 
Action: Key pressed <Key.shift>FERG
Screenshot: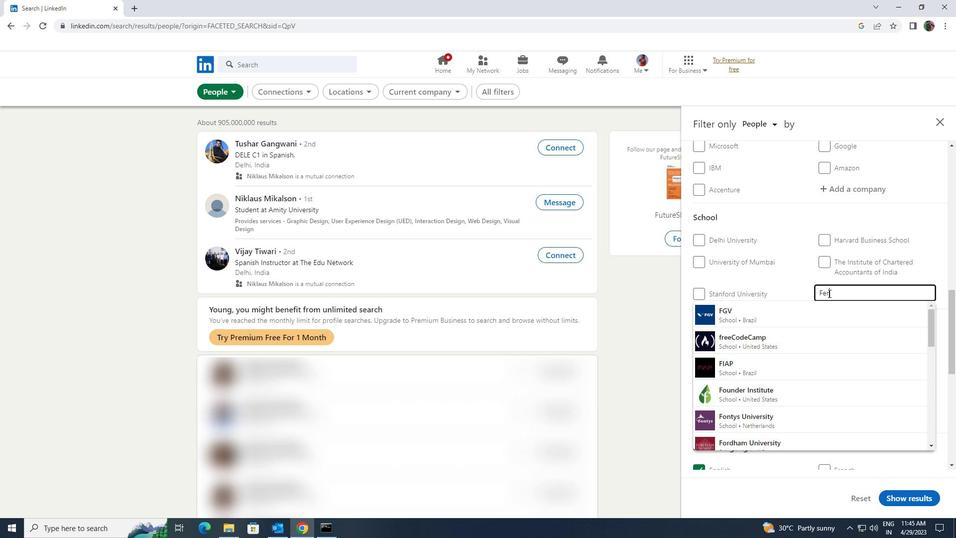 
Action: Mouse moved to (823, 307)
Screenshot: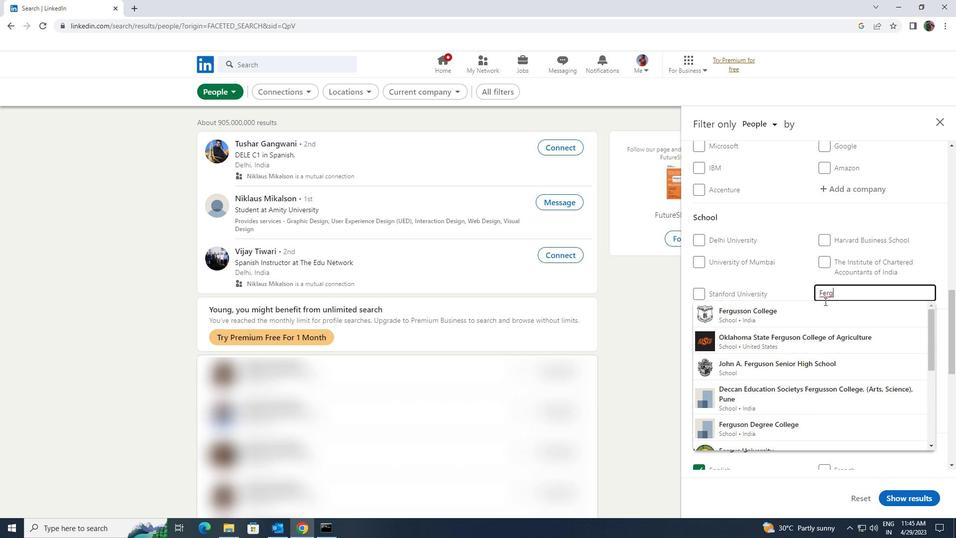 
Action: Mouse pressed left at (823, 307)
Screenshot: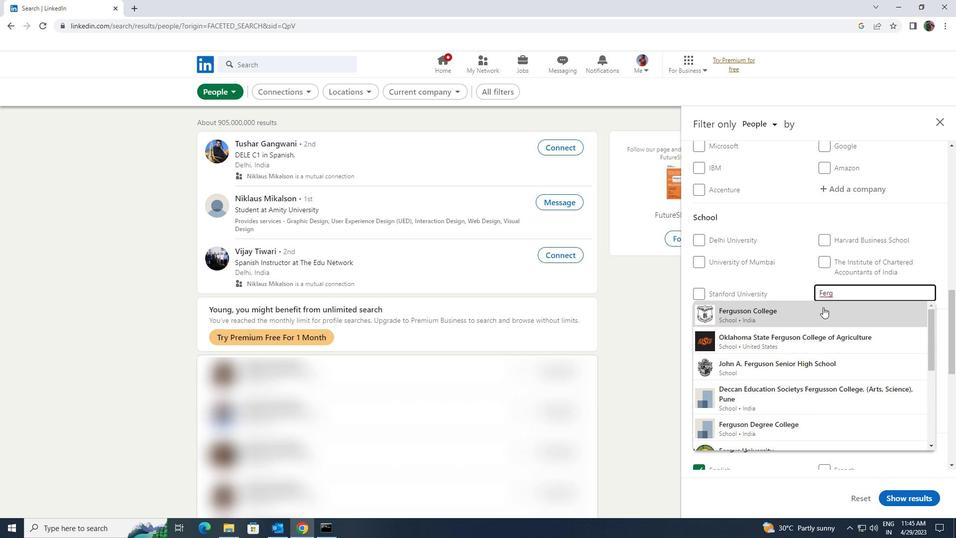
Action: Mouse scrolled (823, 307) with delta (0, 0)
Screenshot: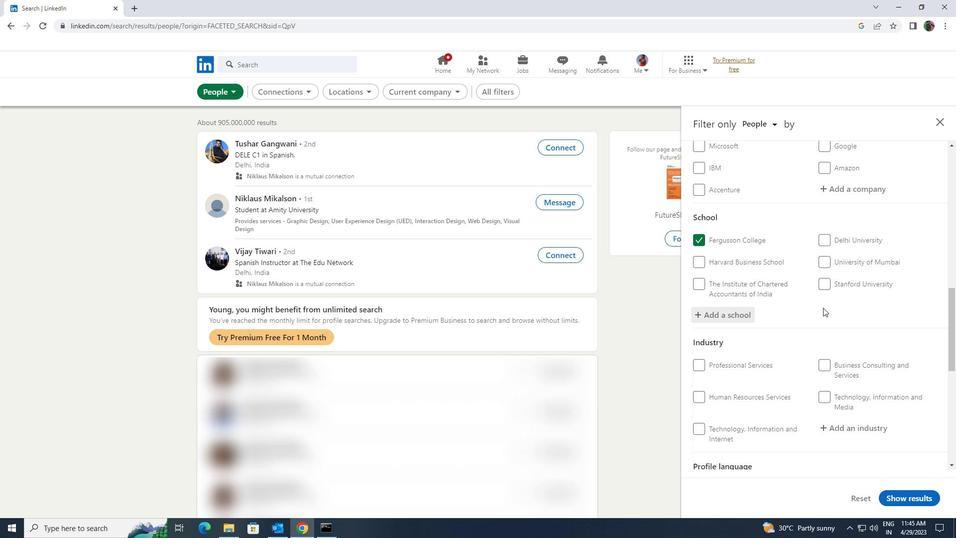 
Action: Mouse scrolled (823, 307) with delta (0, 0)
Screenshot: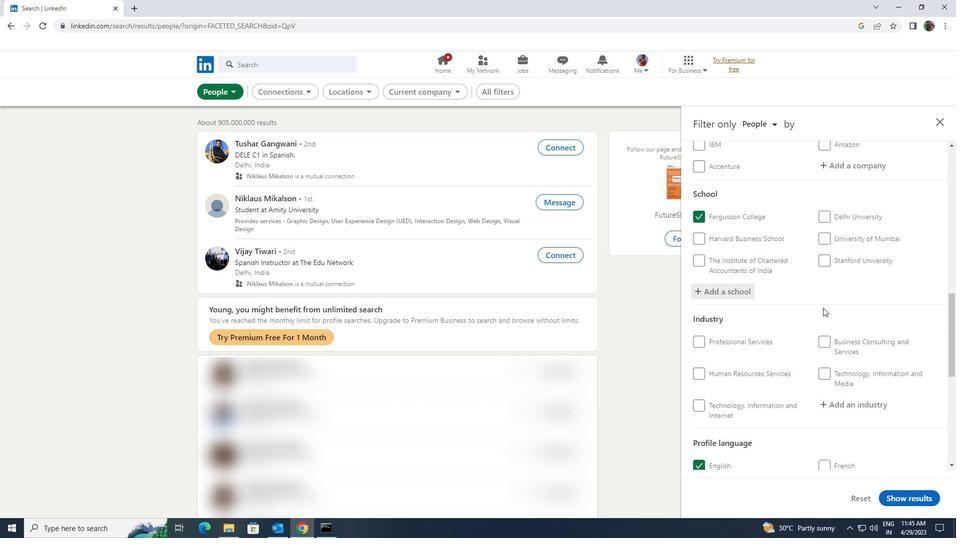 
Action: Mouse moved to (834, 322)
Screenshot: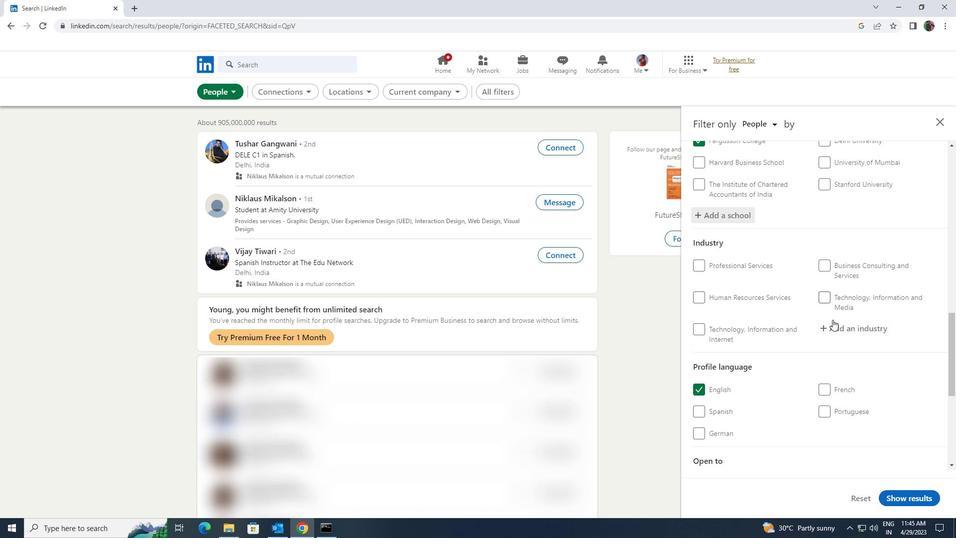 
Action: Mouse pressed left at (834, 322)
Screenshot: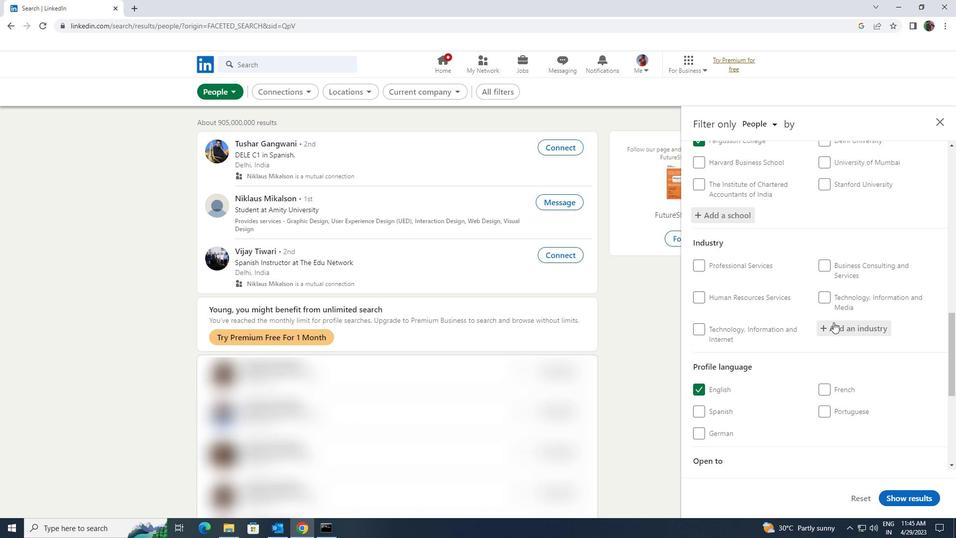 
Action: Key pressed <Key.shift>IT<Key.space><Key.shift><Key.shift><Key.shift><Key.shift><Key.shift><Key.shift><Key.shift><Key.shift><Key.shift>SYSTEM<Key.space><Key.shift><Key.shift>DESI
Screenshot: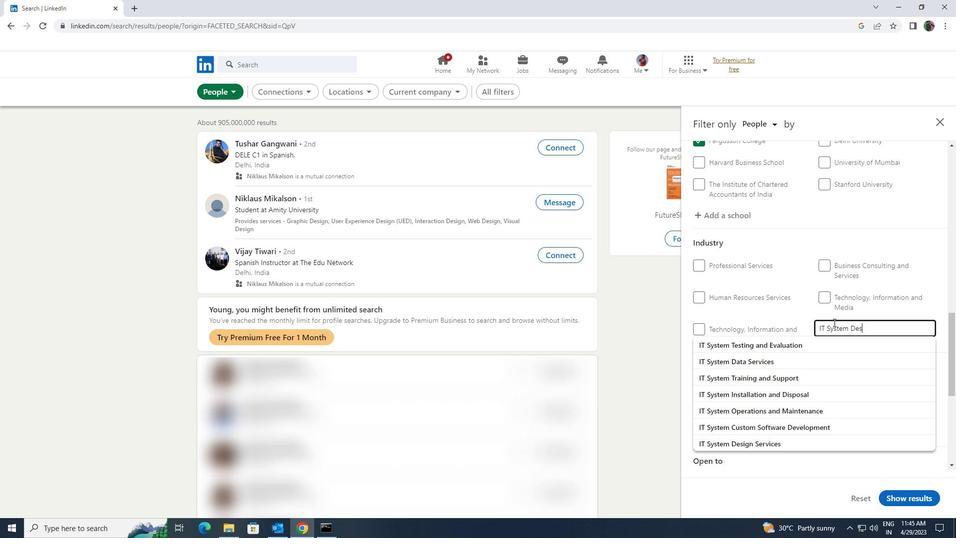
Action: Mouse moved to (826, 337)
Screenshot: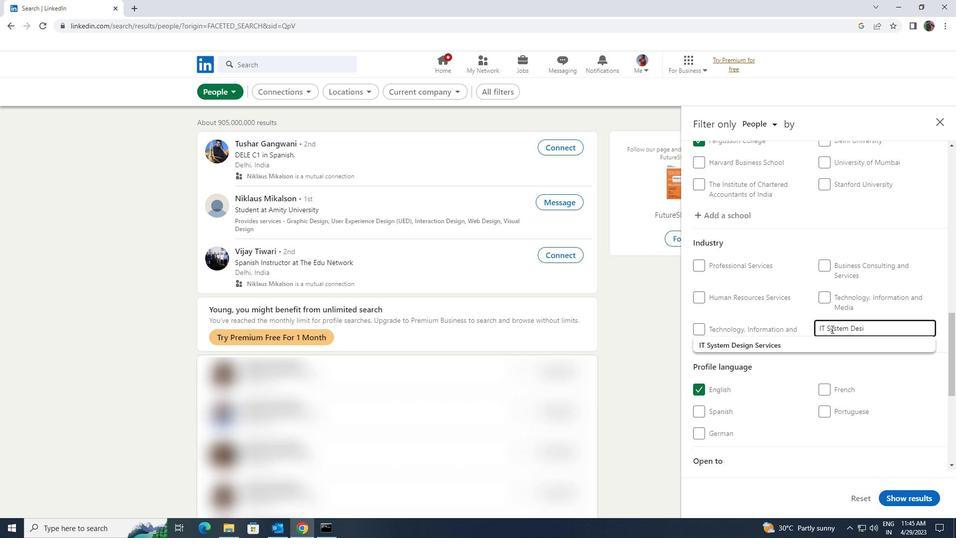
Action: Mouse pressed left at (826, 337)
Screenshot: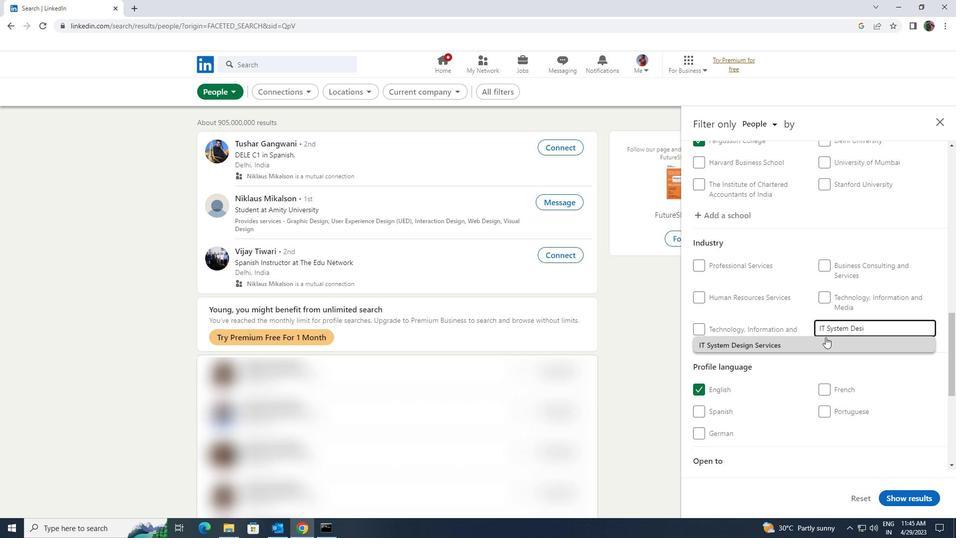 
Action: Mouse scrolled (826, 336) with delta (0, 0)
Screenshot: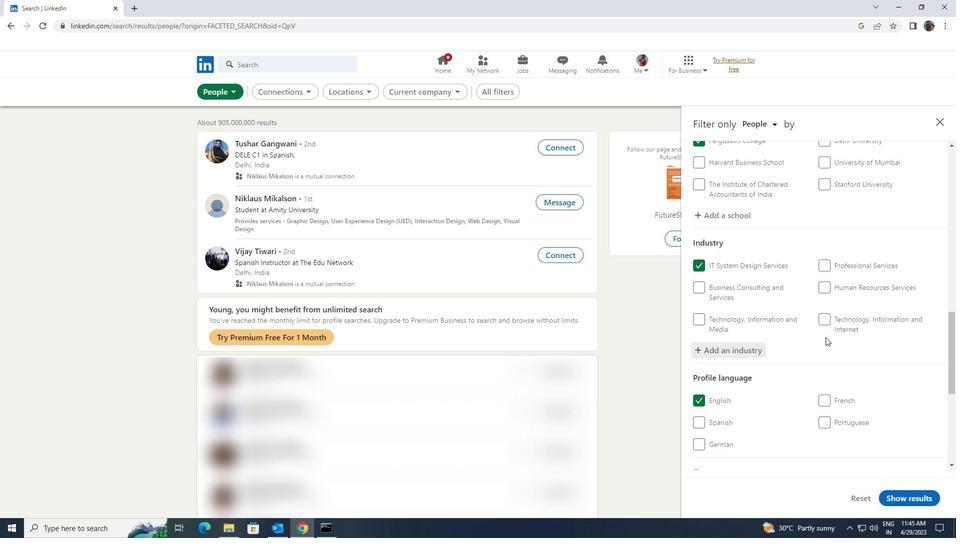 
Action: Mouse scrolled (826, 336) with delta (0, 0)
Screenshot: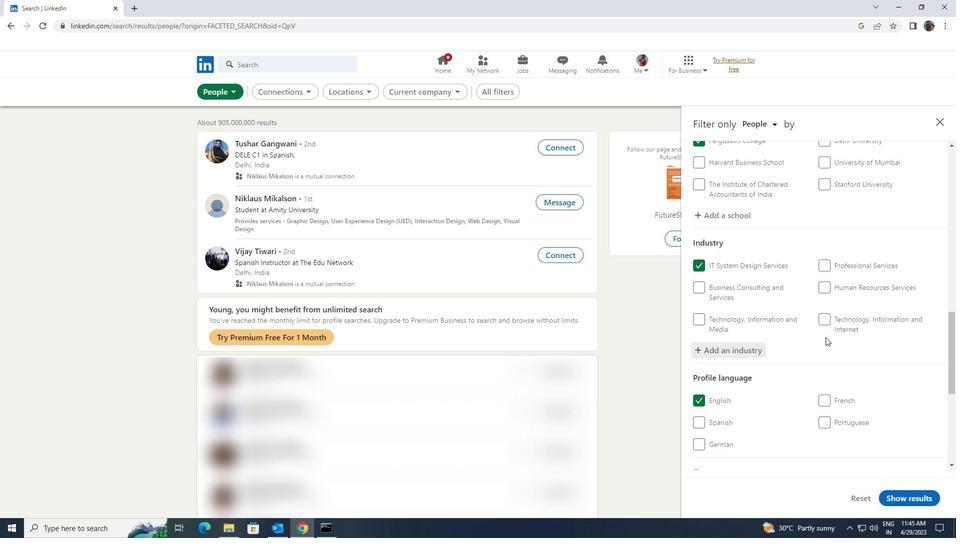 
Action: Mouse scrolled (826, 336) with delta (0, 0)
Screenshot: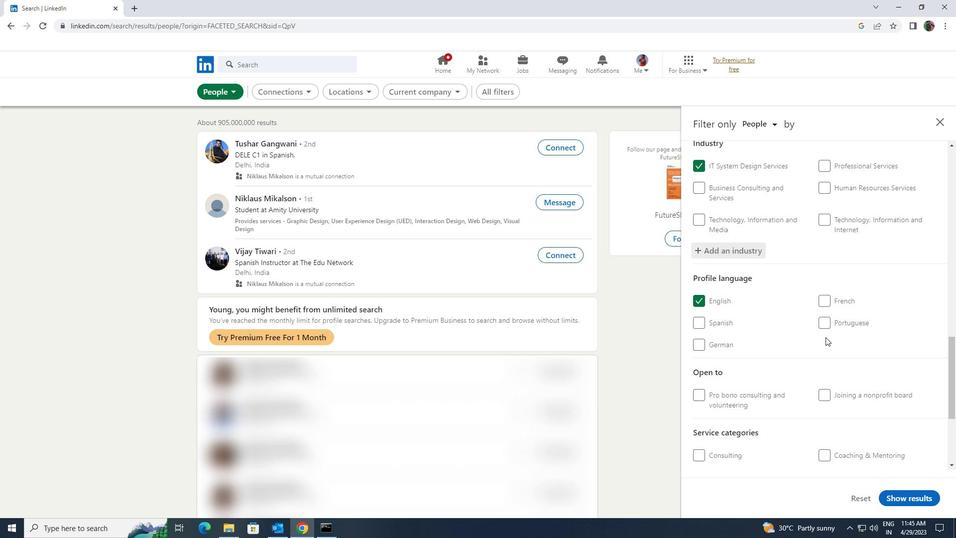 
Action: Mouse scrolled (826, 336) with delta (0, 0)
Screenshot: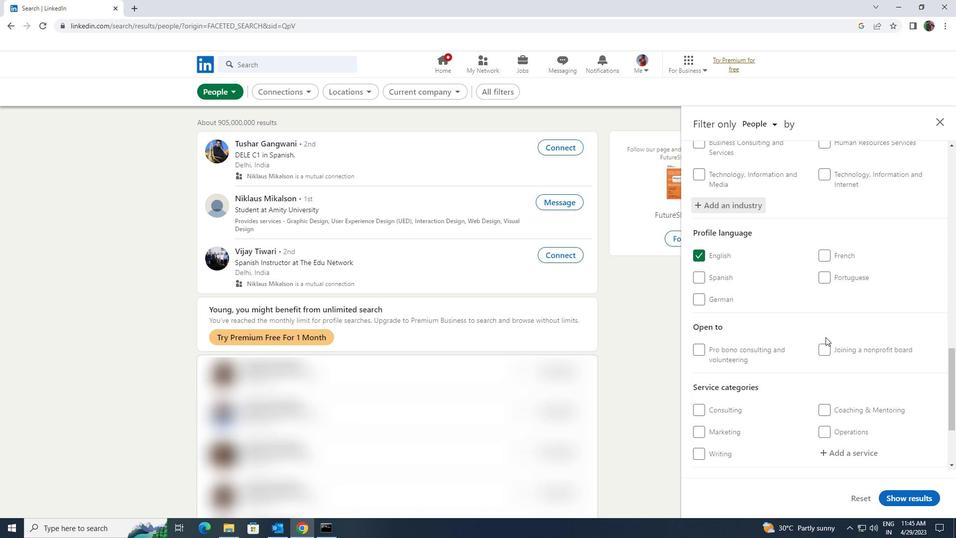 
Action: Mouse scrolled (826, 336) with delta (0, 0)
Screenshot: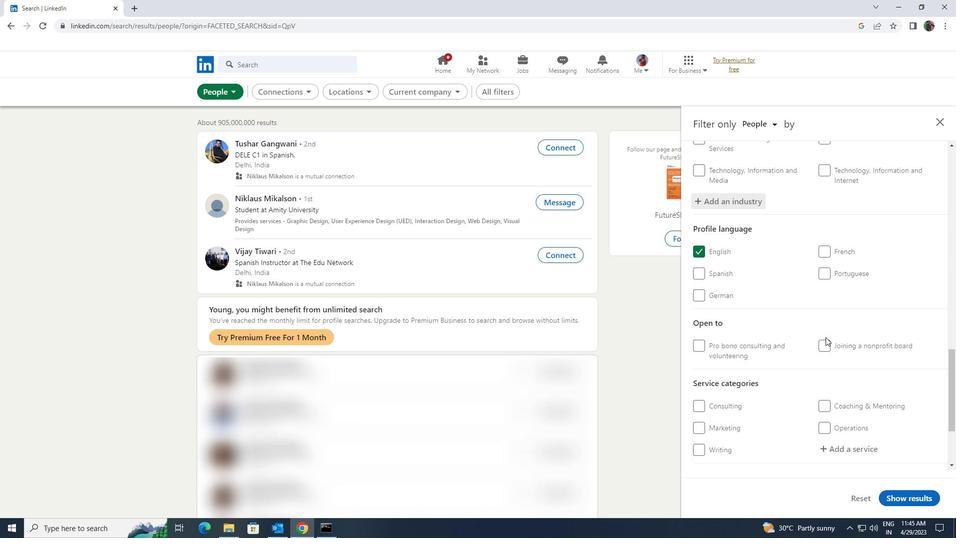 
Action: Mouse moved to (834, 347)
Screenshot: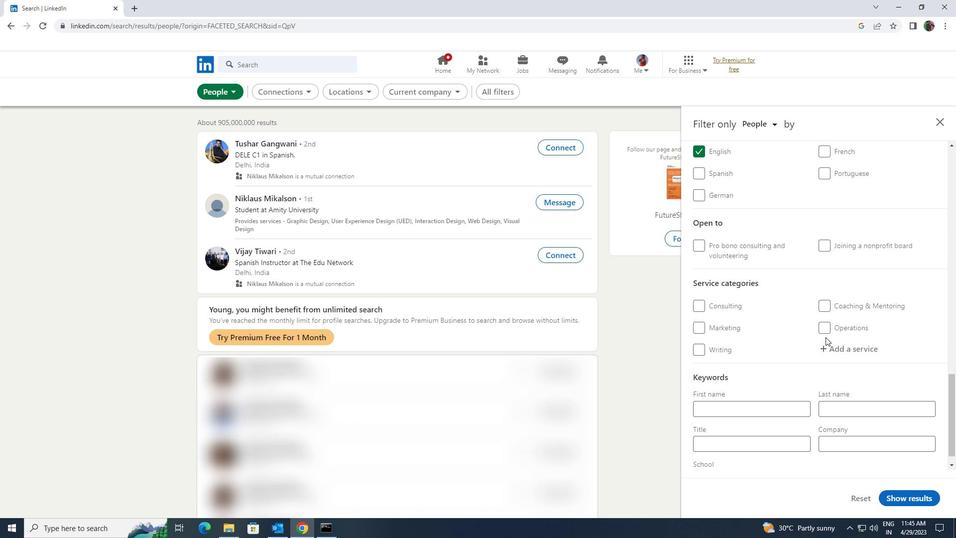
Action: Mouse pressed left at (834, 347)
Screenshot: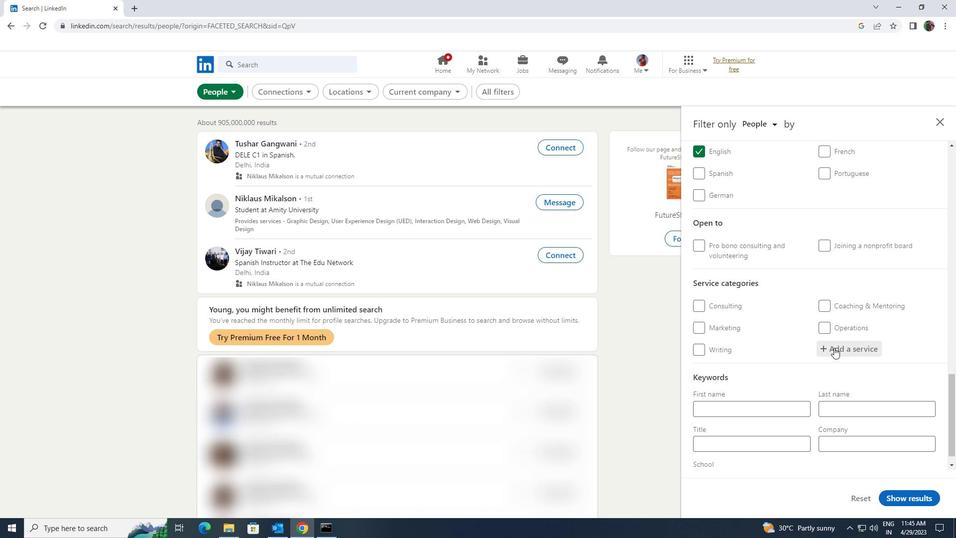 
Action: Key pressed <Key.shift>TAX<Key.space>
Screenshot: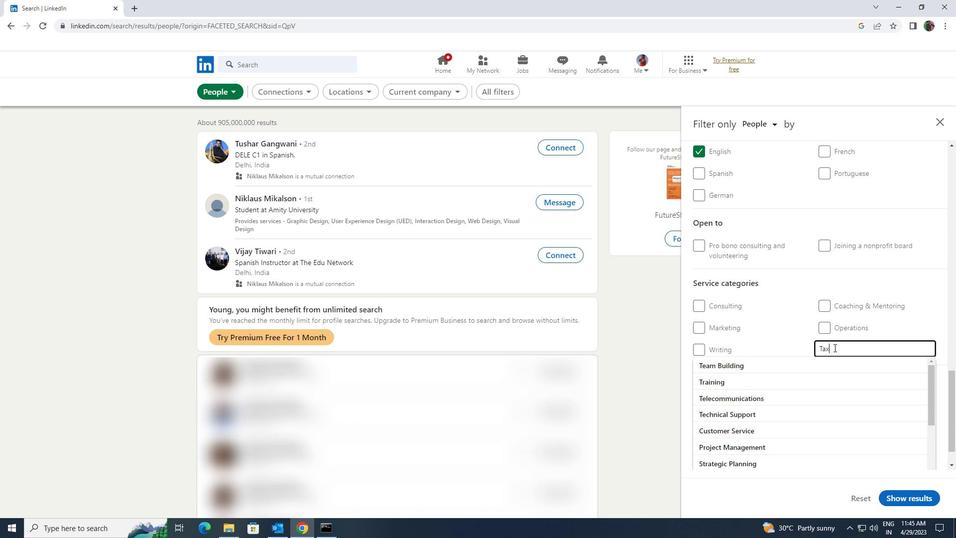 
Action: Mouse moved to (830, 361)
Screenshot: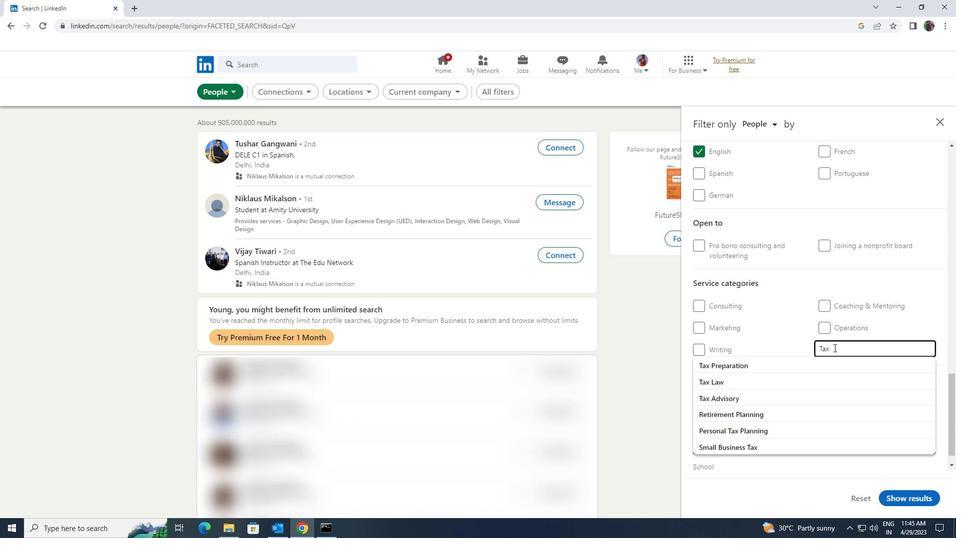 
Action: Mouse pressed left at (830, 361)
Screenshot: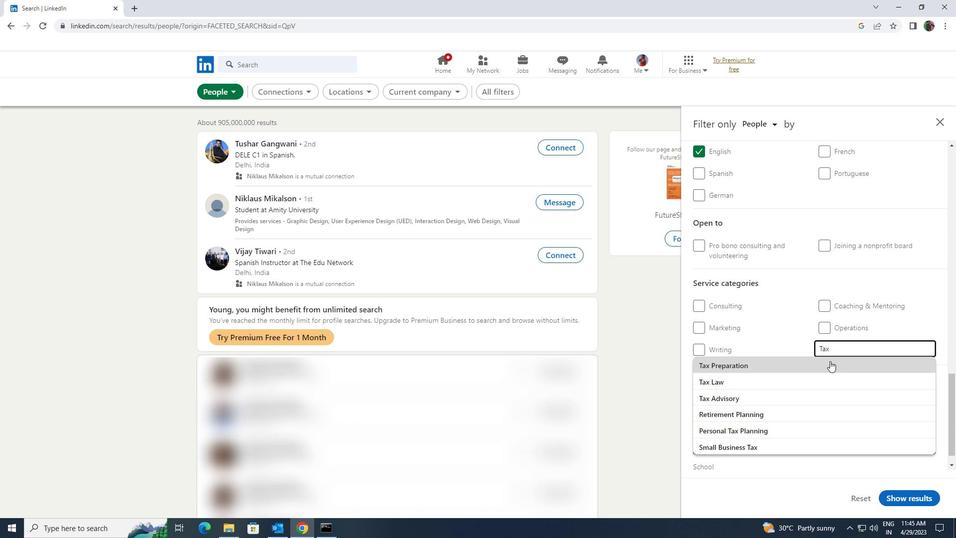 
Action: Mouse scrolled (830, 361) with delta (0, 0)
Screenshot: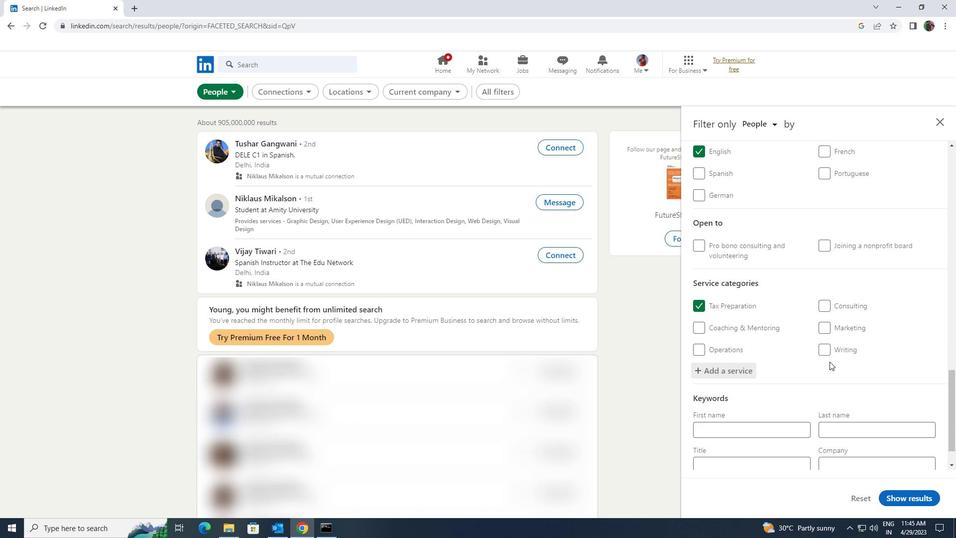 
Action: Mouse scrolled (830, 361) with delta (0, 0)
Screenshot: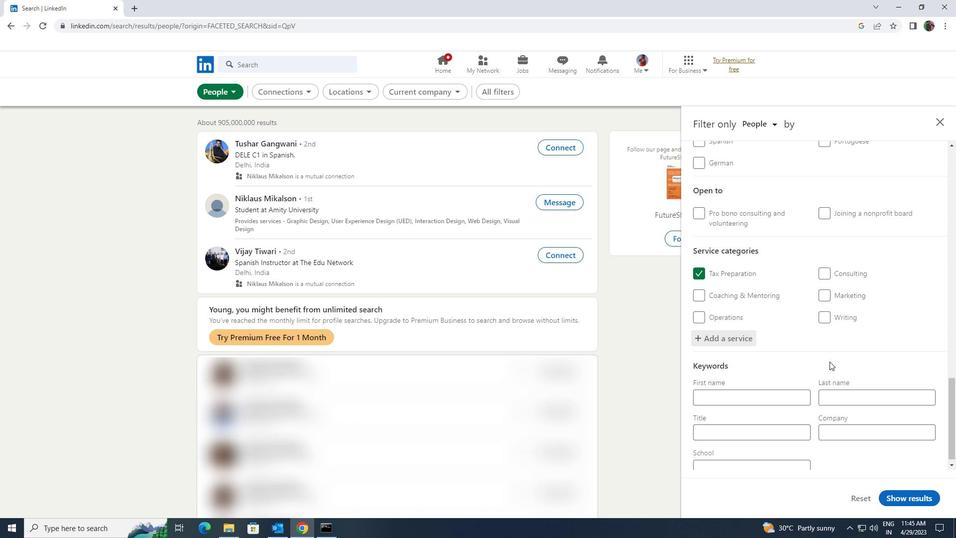 
Action: Mouse moved to (778, 418)
Screenshot: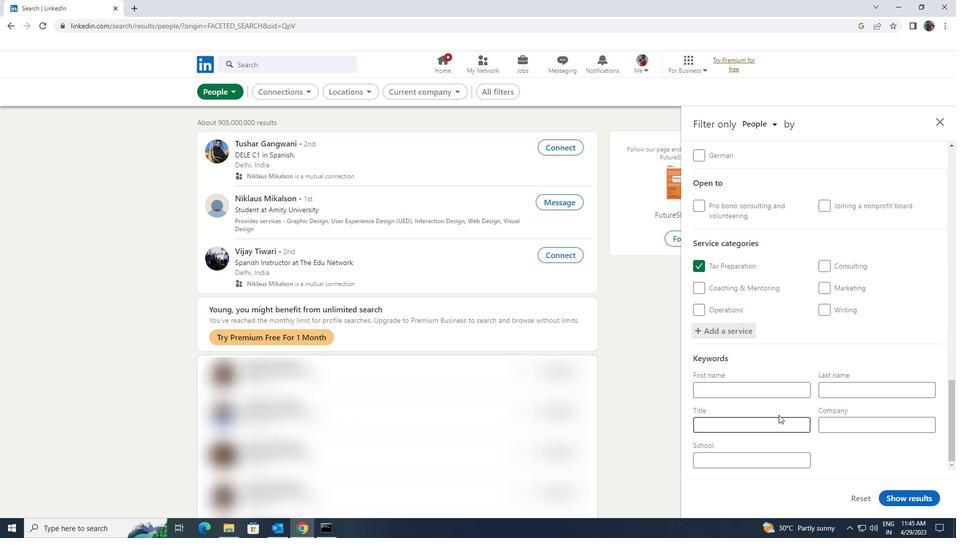 
Action: Mouse pressed left at (778, 418)
Screenshot: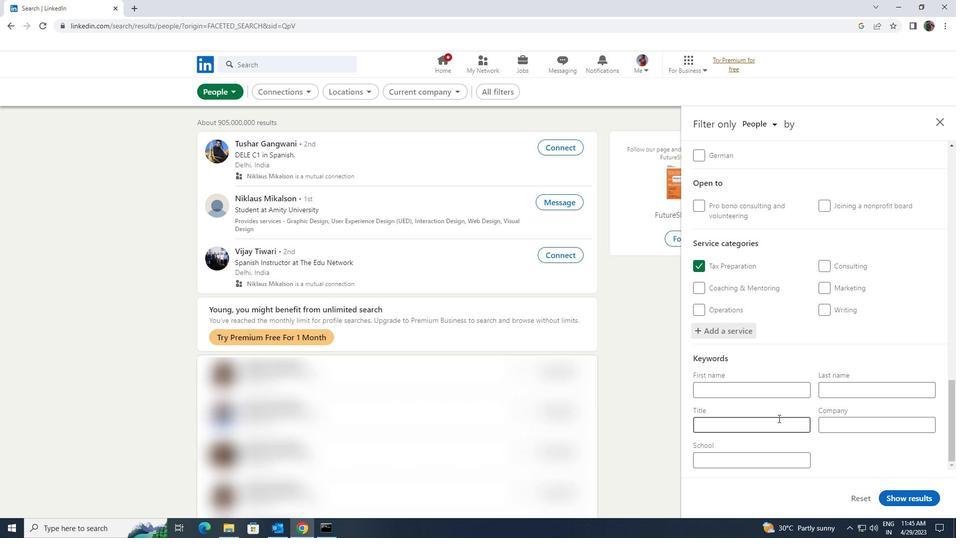 
Action: Key pressed <Key.shift><Key.shift><Key.shift>QUALITY<Key.space><Key.shift>CONTROL
Screenshot: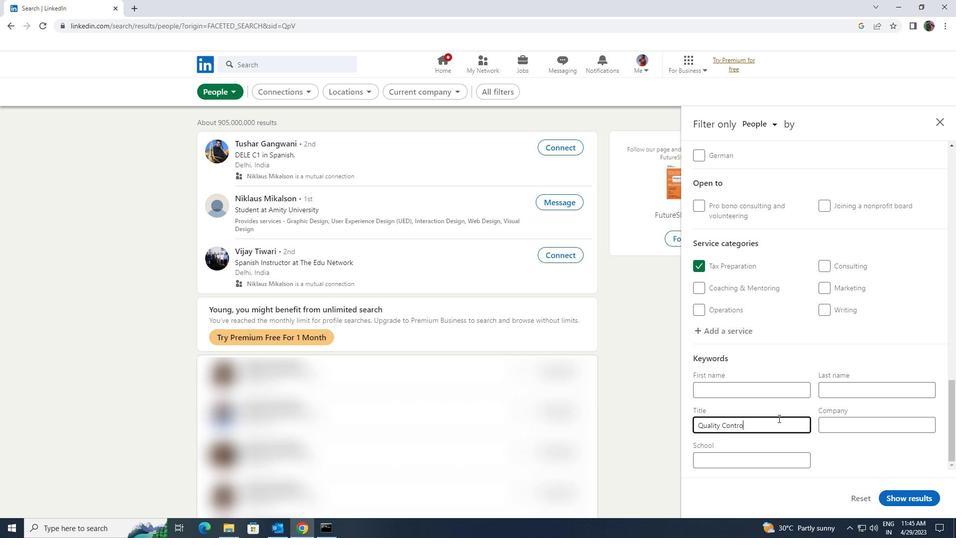 
Action: Mouse moved to (883, 497)
Screenshot: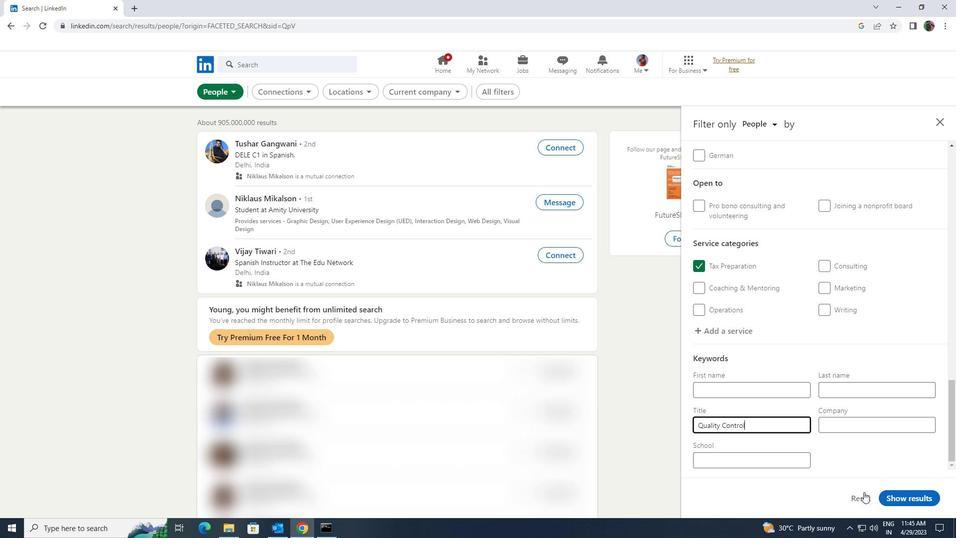 
Action: Mouse pressed left at (883, 497)
Screenshot: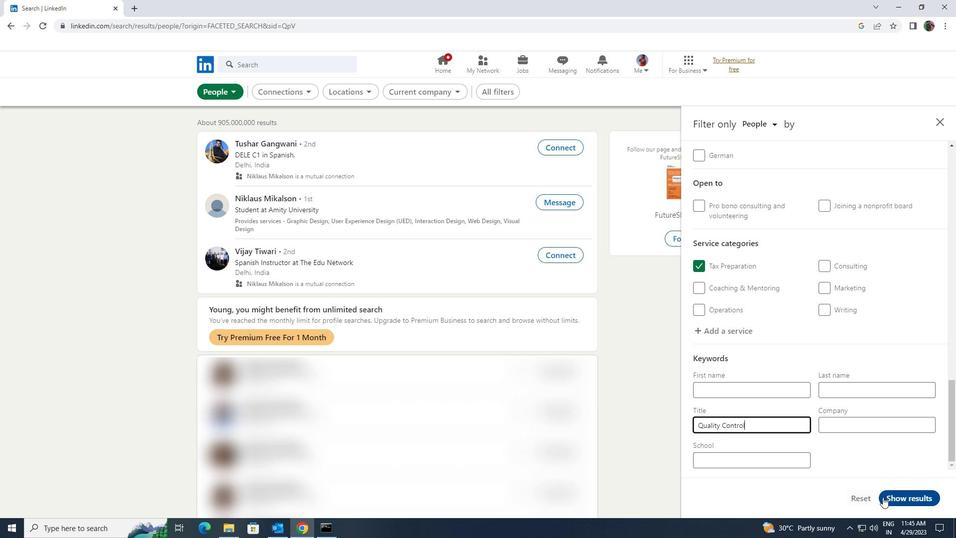 
